 Task: Create in the project BuildTech in Backlog an issue 'Implement a new cloud-based supply chain management system for a company with advanced supply chain planning and optimization features', assign it to team member softage.3@softage.net and change the status to IN PROGRESS. Create in the project BuildTech in Backlog an issue 'Integrate a new augmented reality advertising feature into an existing mobile application to enhance user experience and advertising revenue', assign it to team member softage.4@softage.net and change the status to IN PROGRESS
Action: Mouse moved to (226, 63)
Screenshot: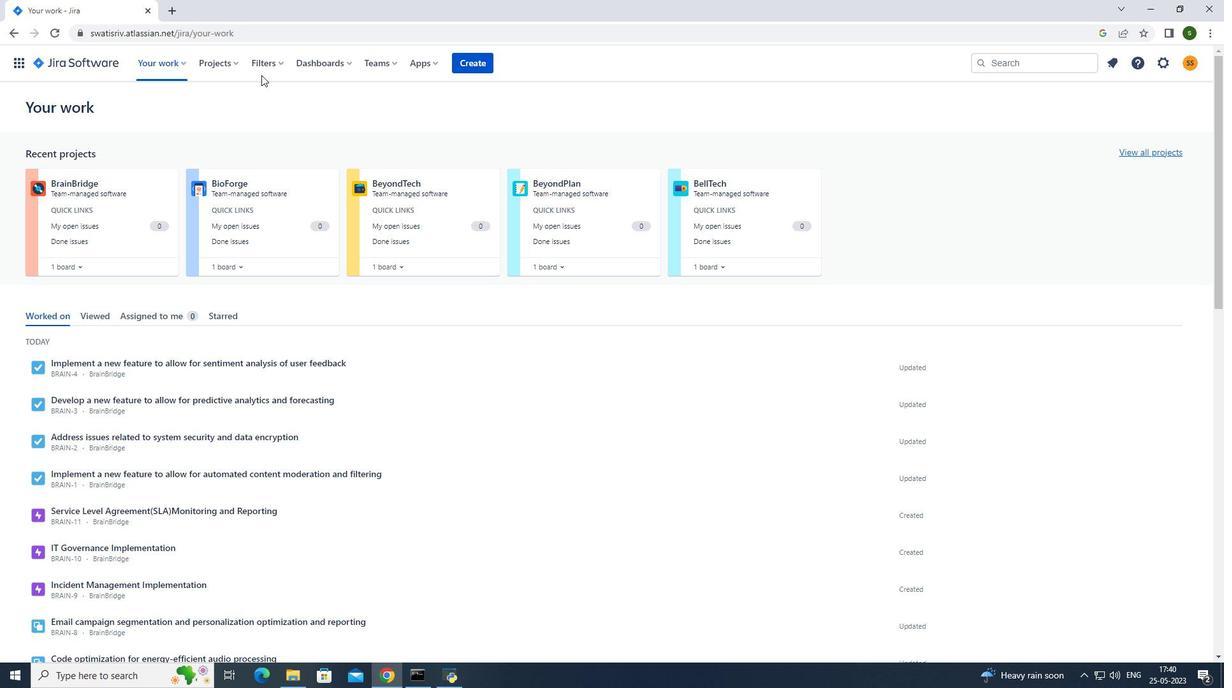 
Action: Mouse pressed left at (226, 63)
Screenshot: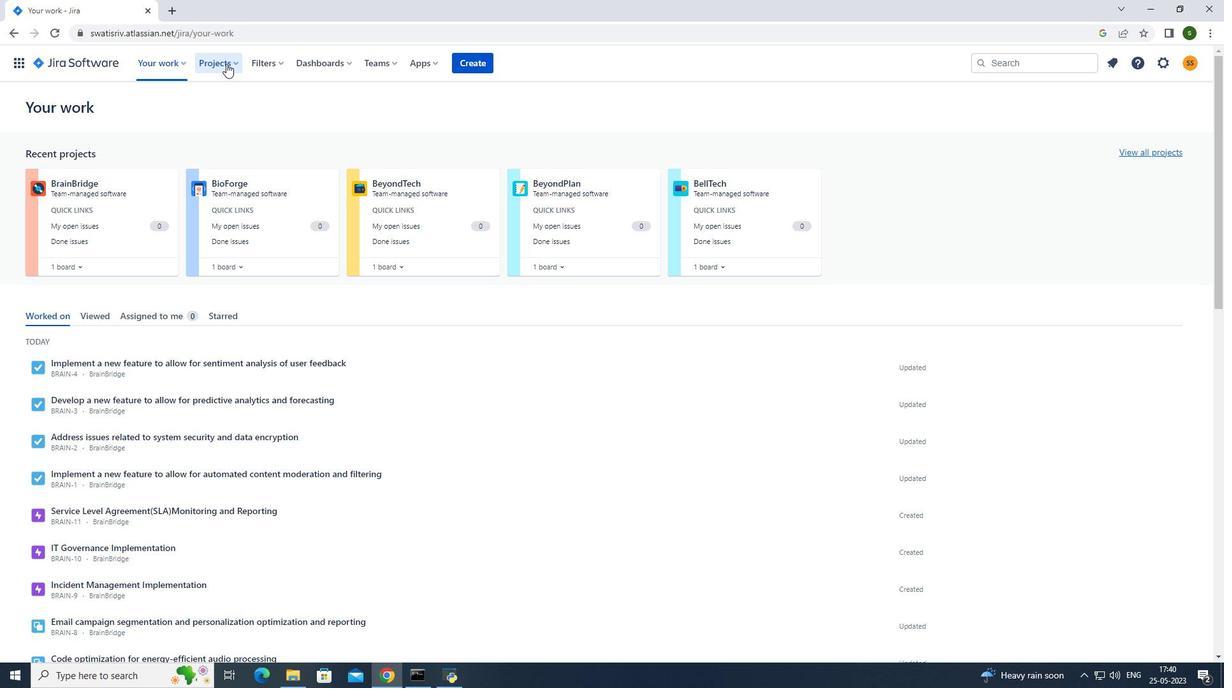 
Action: Mouse moved to (274, 116)
Screenshot: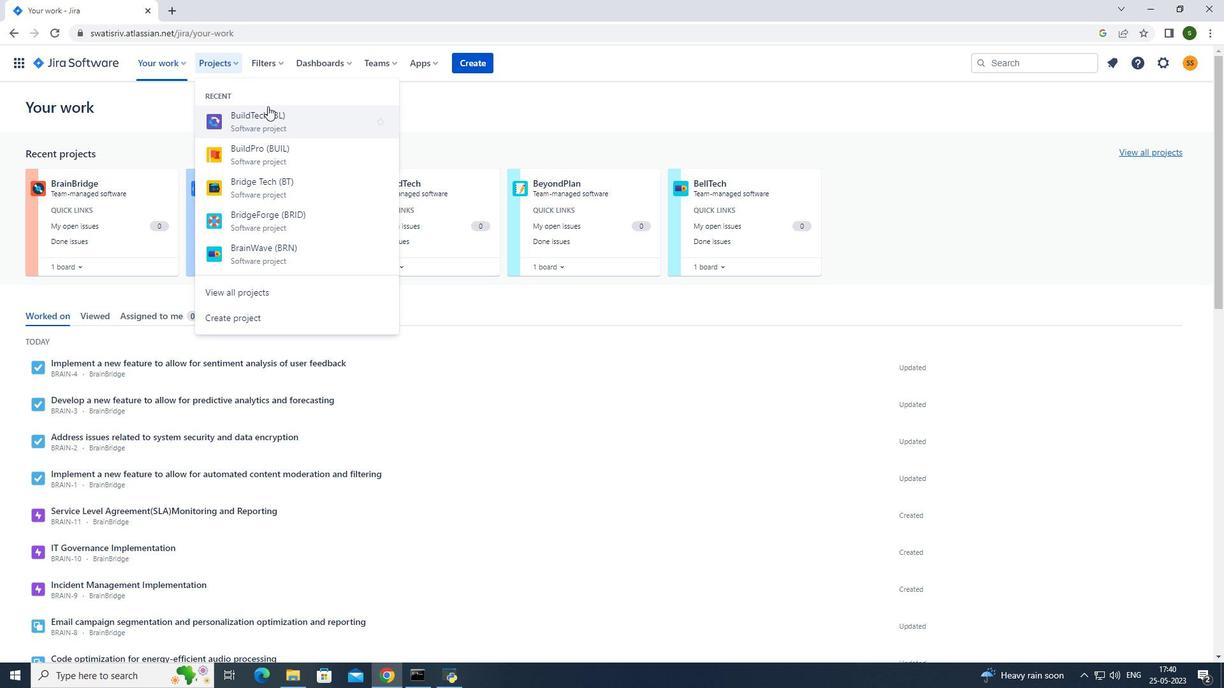 
Action: Mouse pressed left at (274, 116)
Screenshot: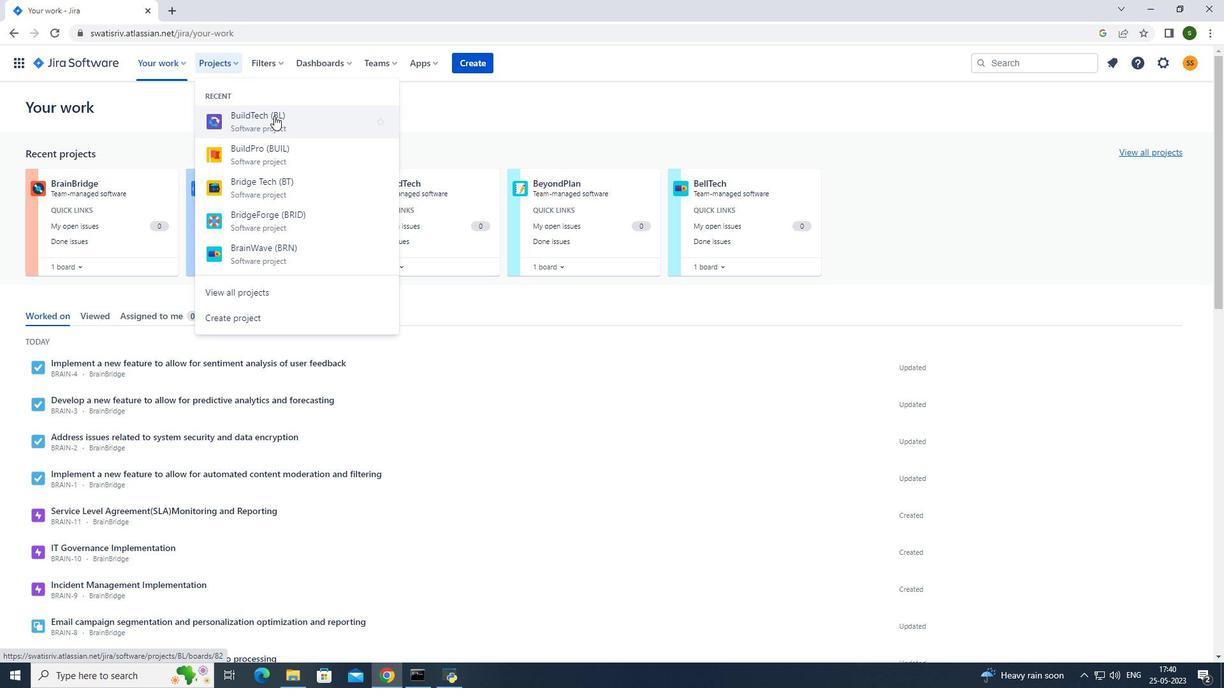 
Action: Mouse moved to (96, 191)
Screenshot: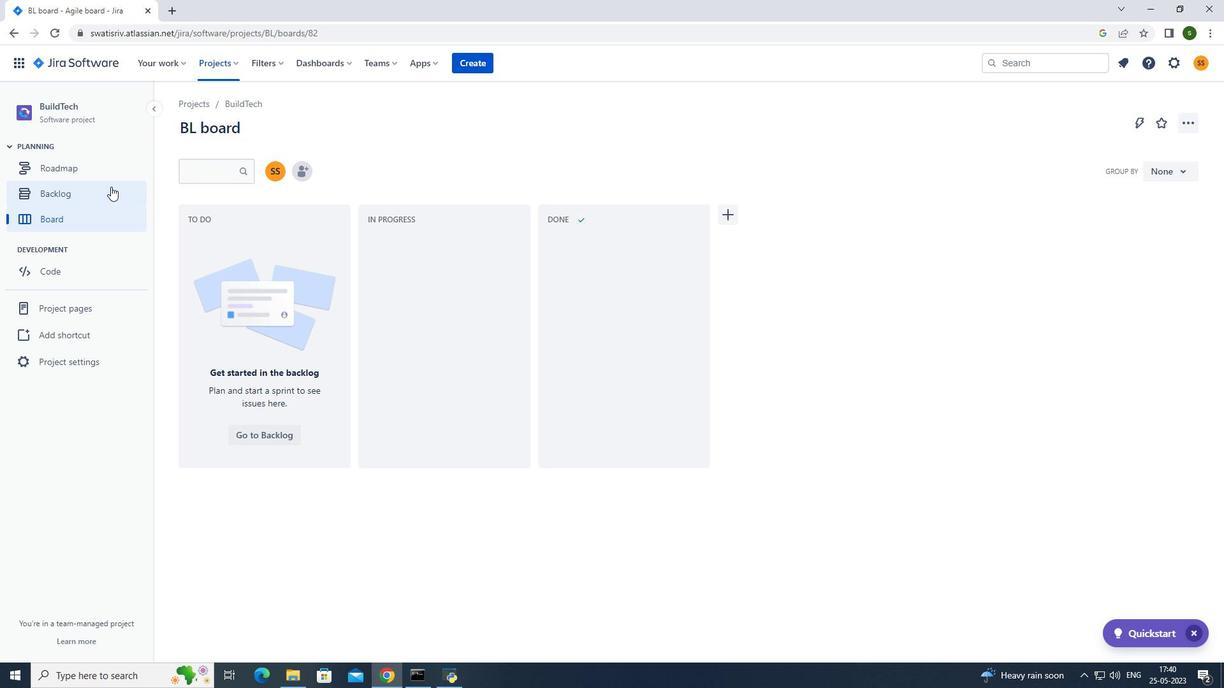 
Action: Mouse pressed left at (96, 191)
Screenshot: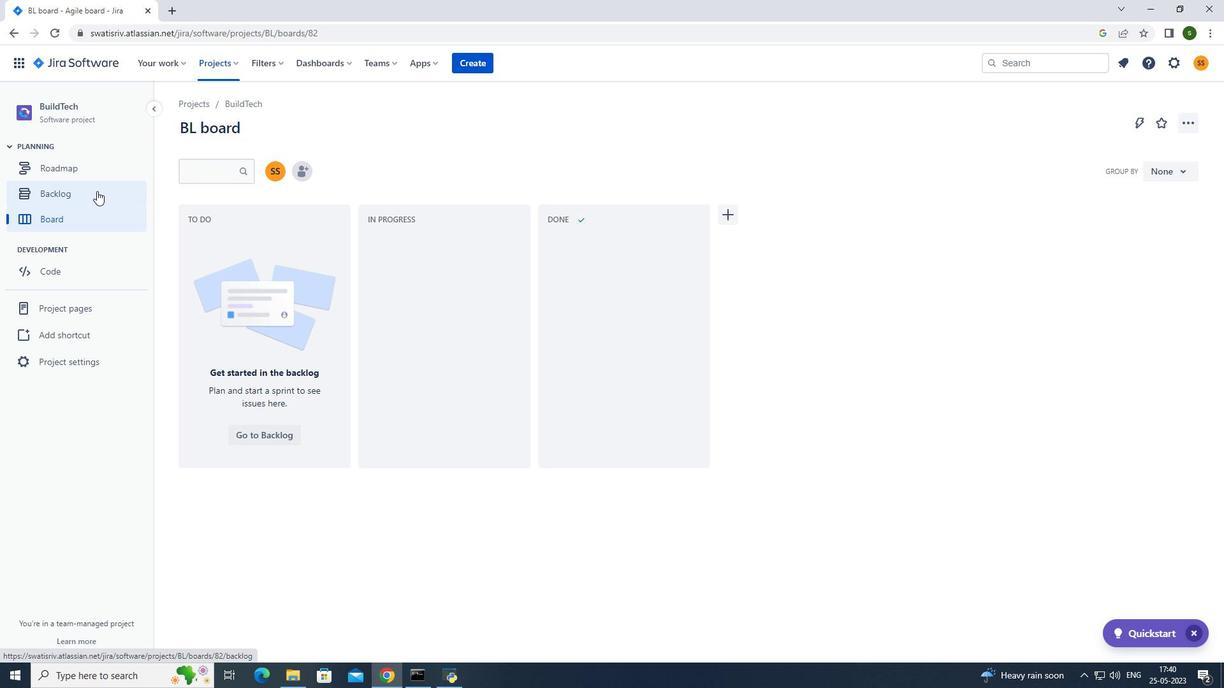 
Action: Mouse moved to (307, 256)
Screenshot: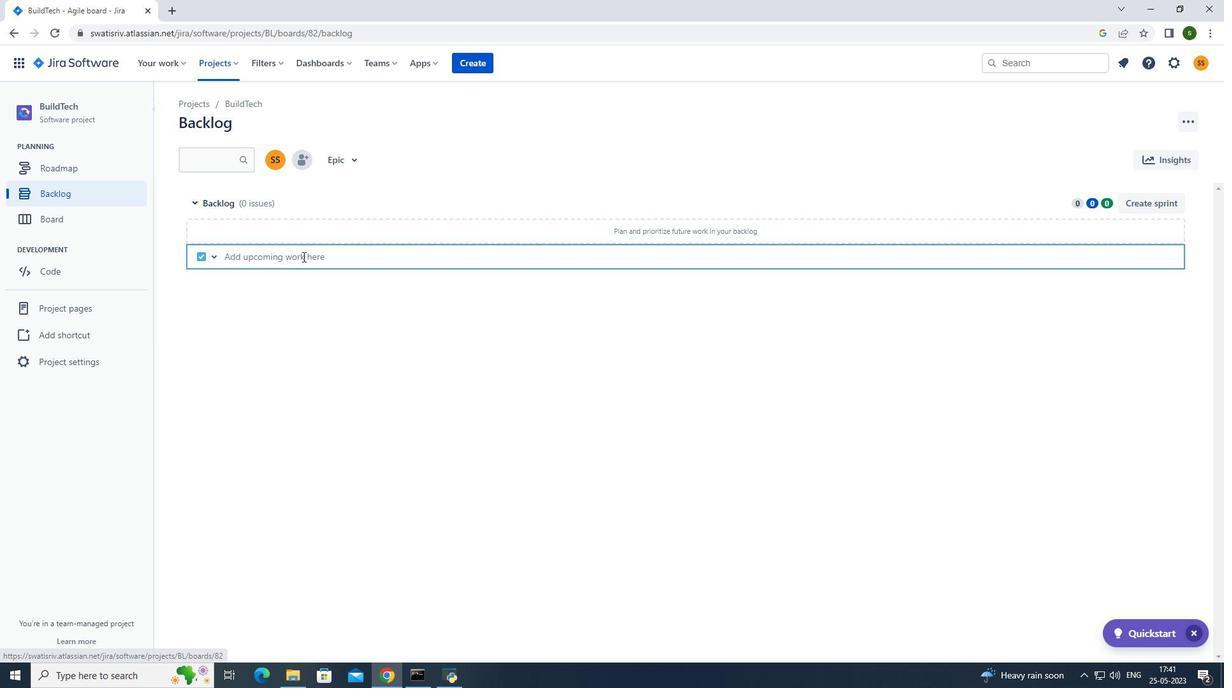 
Action: Mouse pressed left at (307, 256)
Screenshot: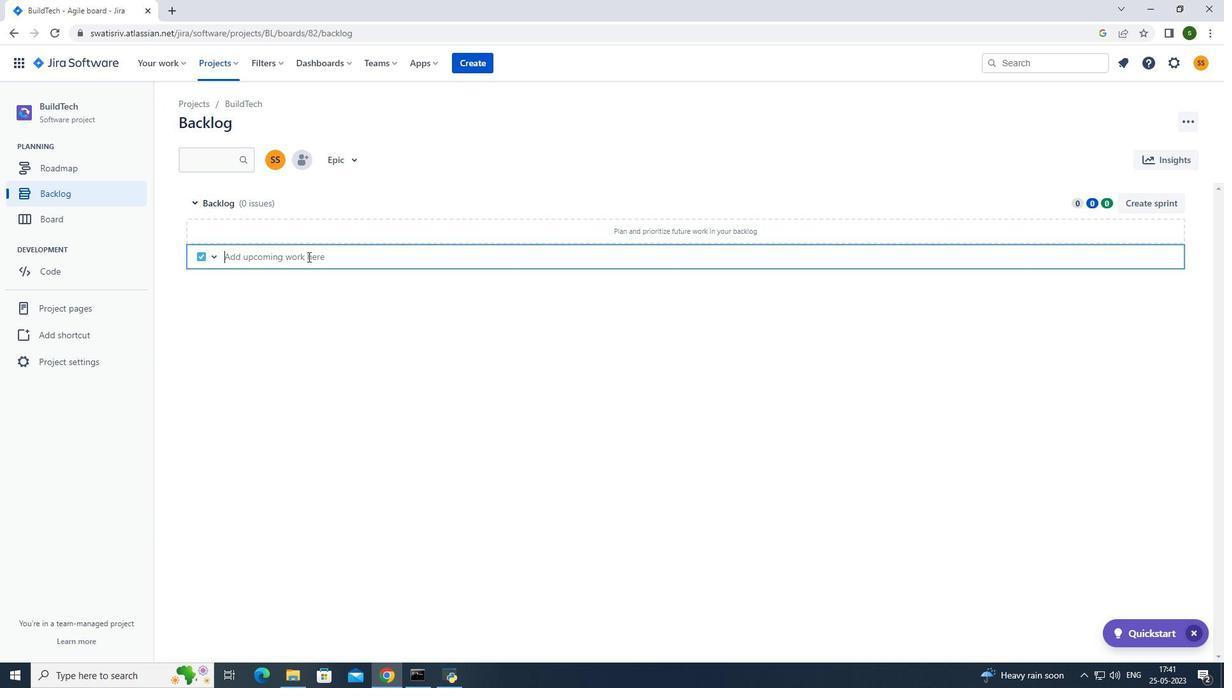 
Action: Mouse moved to (308, 256)
Screenshot: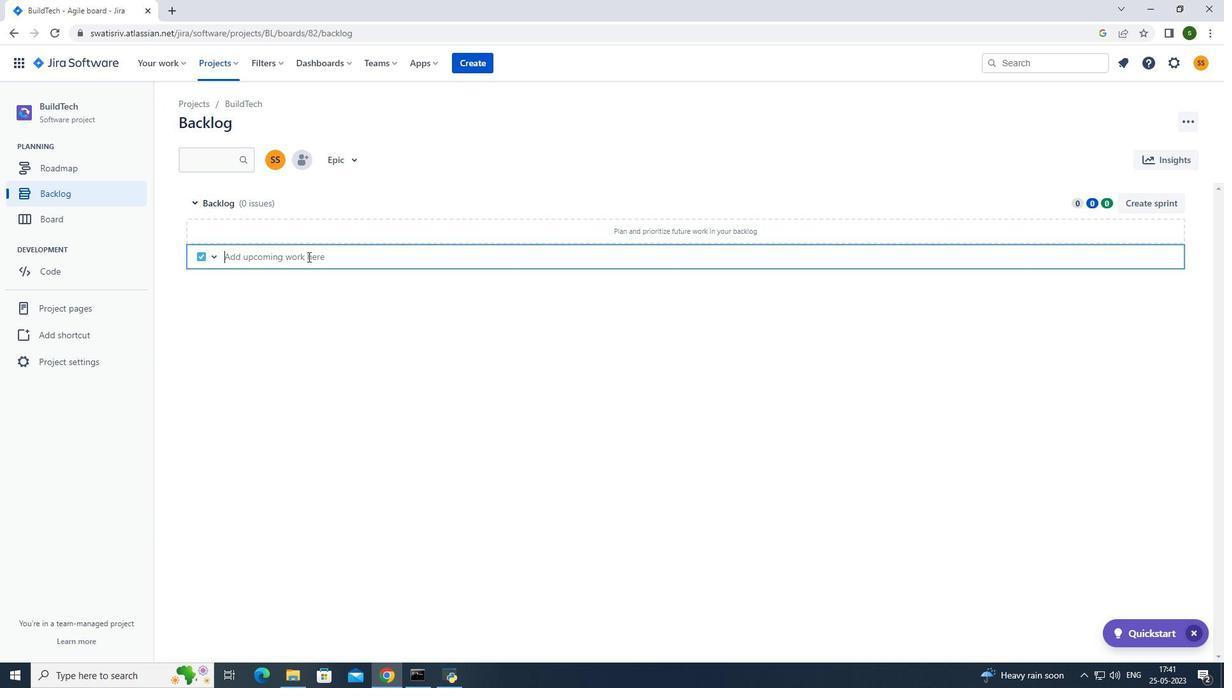 
Action: Key pressed <Key.caps_lock>I<Key.caps_lock>mplement<Key.space>a<Key.space>new<Key.space>cloud-based<Key.space>supply<Key.space>chain<Key.space>management<Key.space>system<Key.space>for<Key.space>a<Key.space>company<Key.space>with<Key.space>advanced<Key.space>supply<Key.space>chain<Key.space>and<Key.space>optimization<Key.space>features<Key.enter>
Screenshot: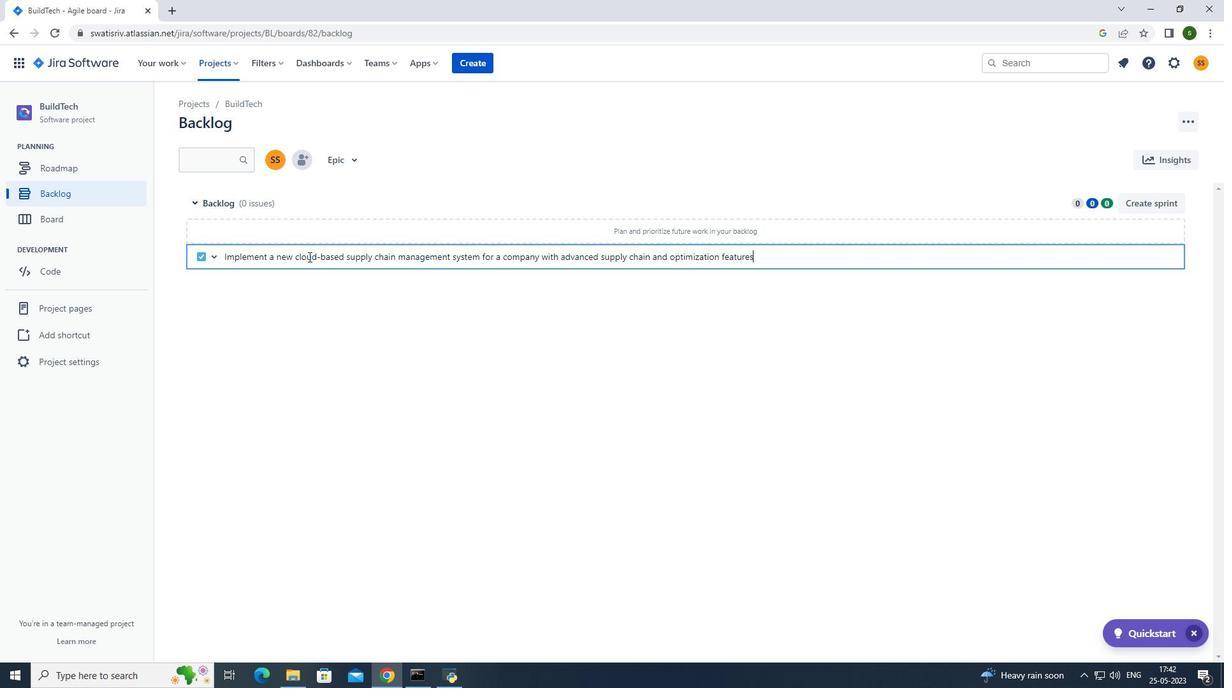 
Action: Mouse moved to (1143, 228)
Screenshot: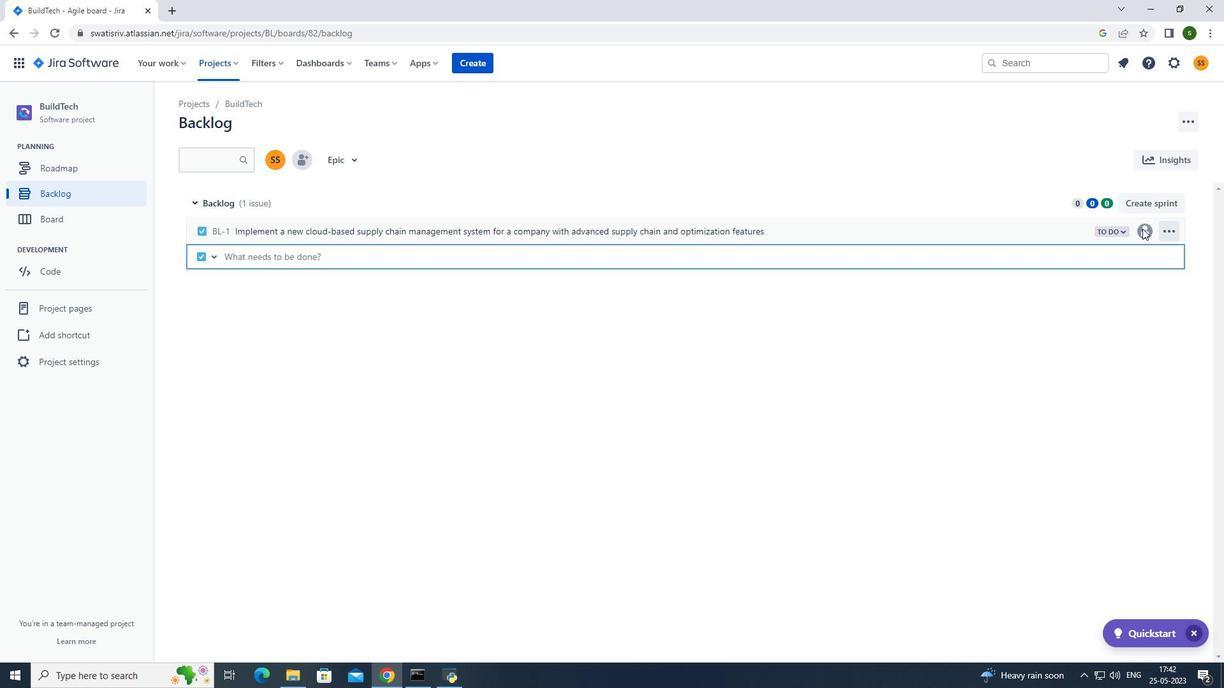 
Action: Mouse pressed left at (1143, 228)
Screenshot: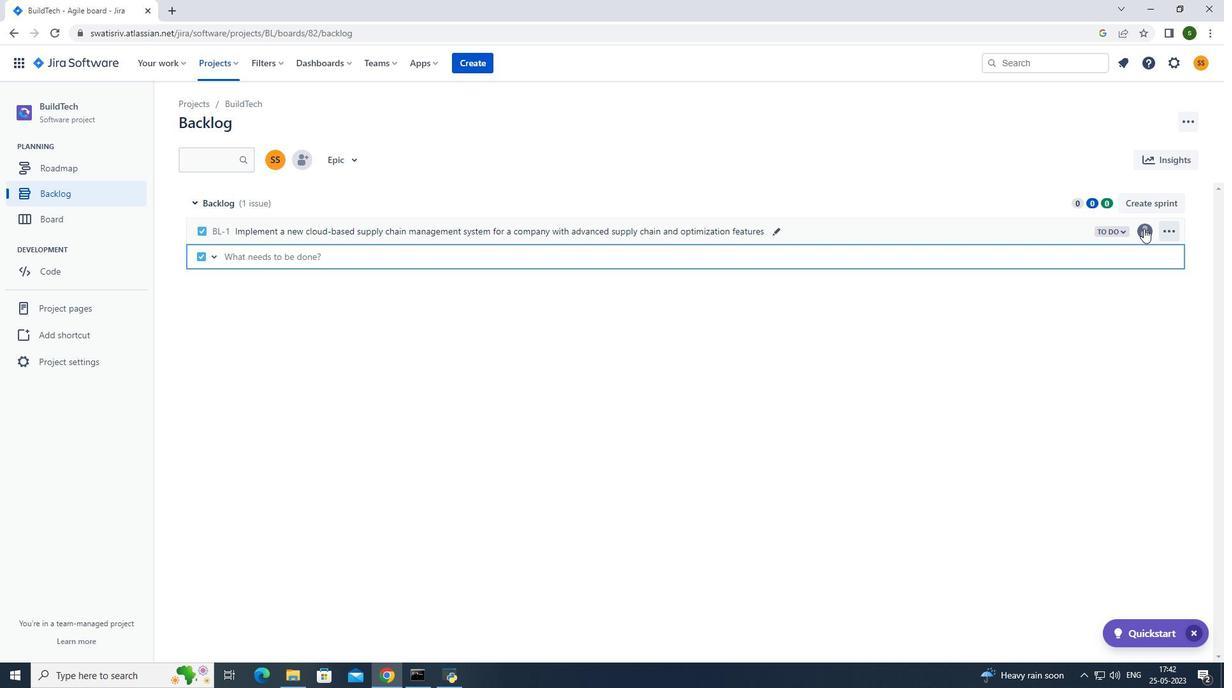 
Action: Mouse moved to (1046, 253)
Screenshot: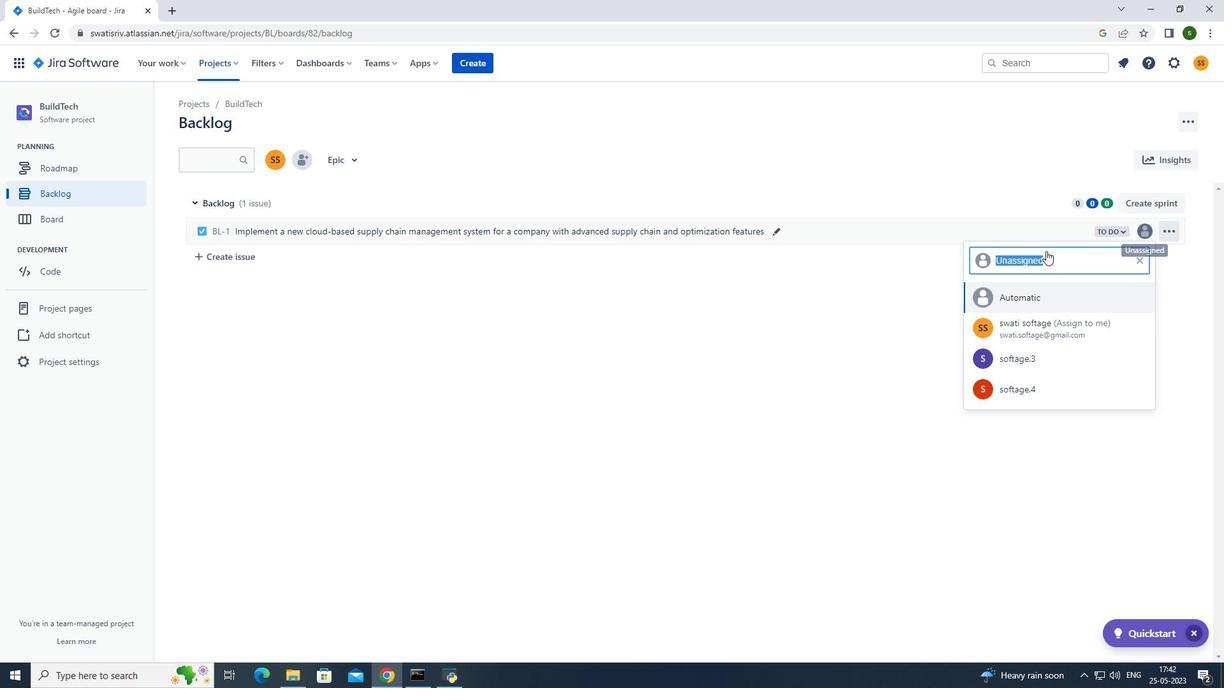 
Action: Key pressed softage.3<Key.shift>@softage.net
Screenshot: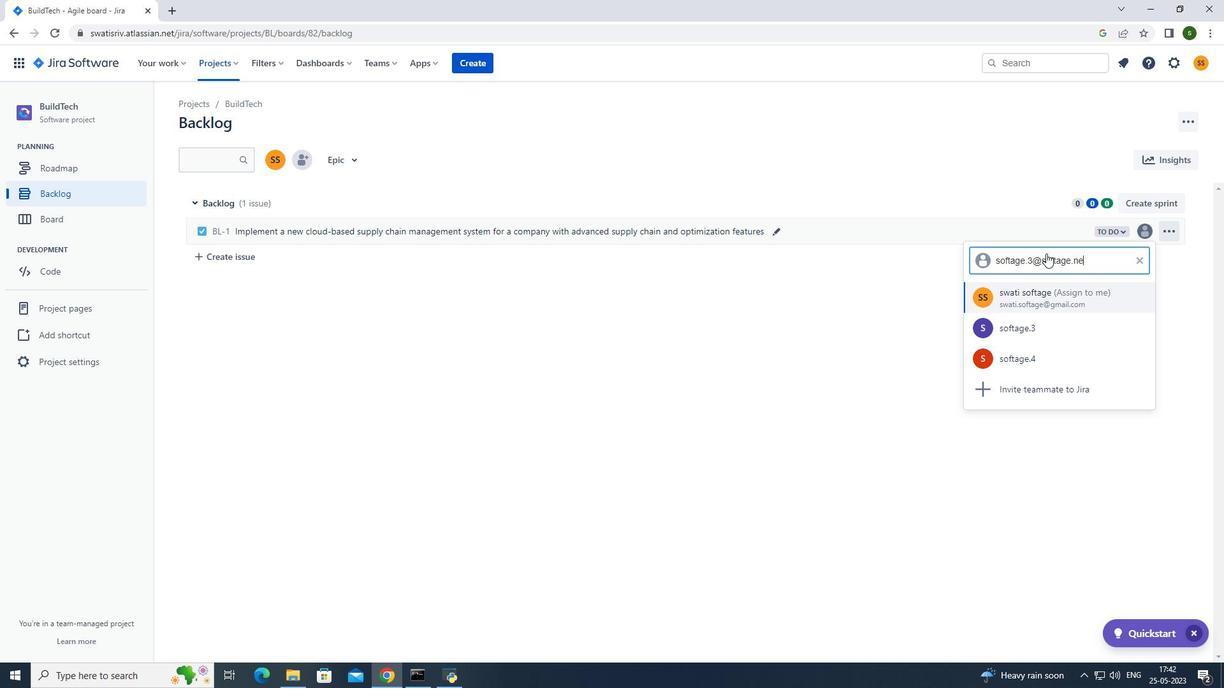 
Action: Mouse moved to (1054, 298)
Screenshot: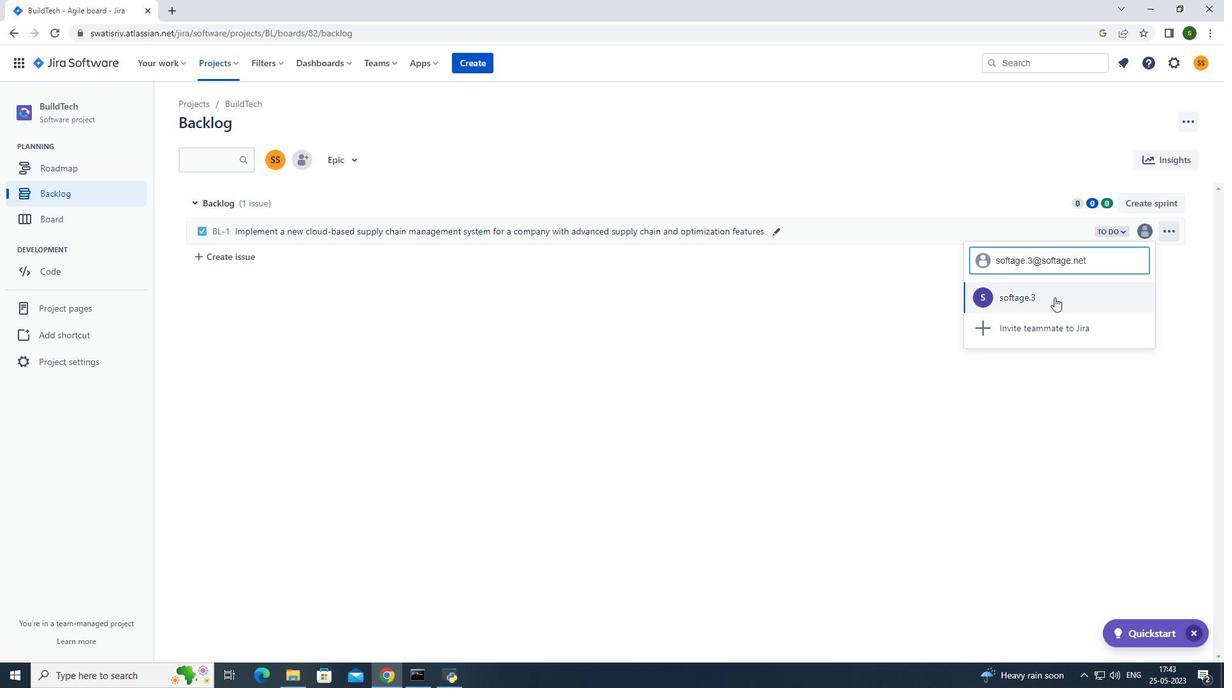 
Action: Mouse pressed left at (1054, 298)
Screenshot: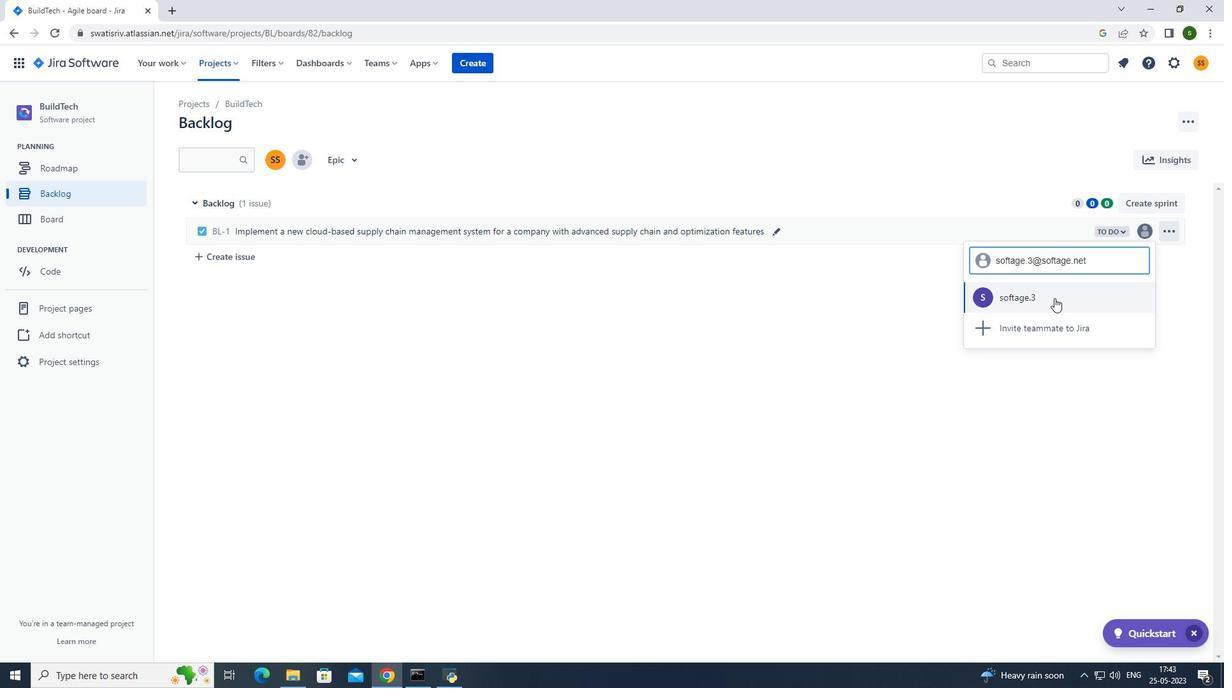 
Action: Mouse moved to (1120, 230)
Screenshot: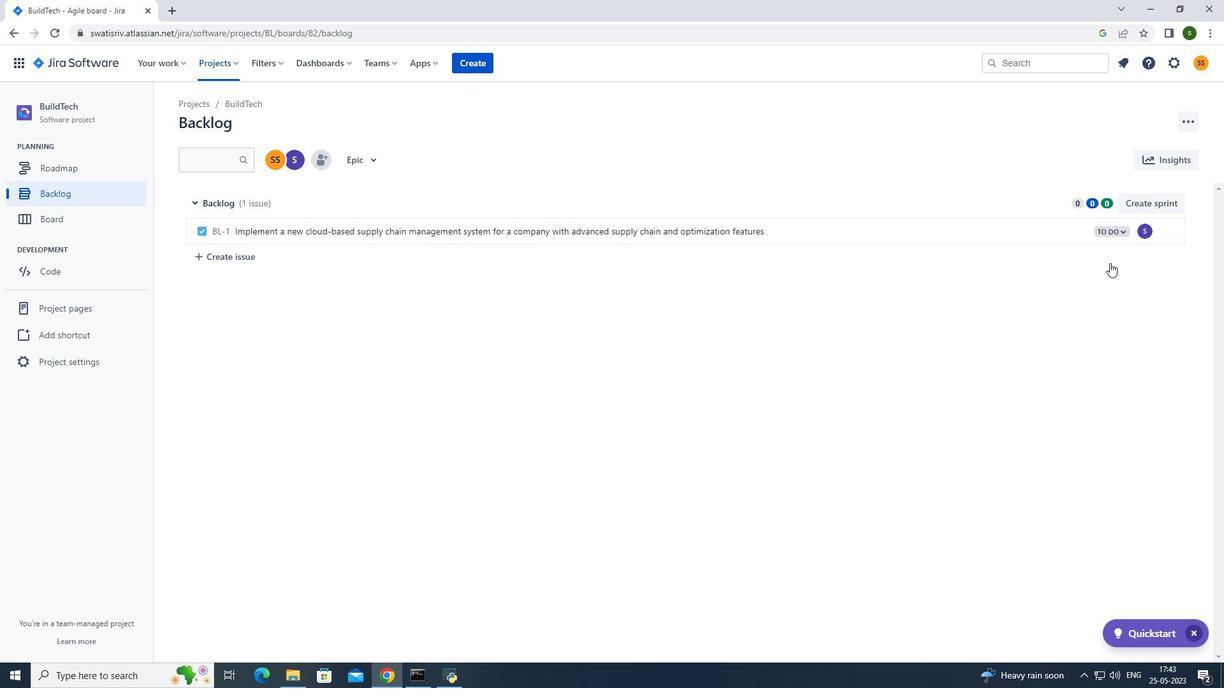 
Action: Mouse pressed left at (1120, 230)
Screenshot: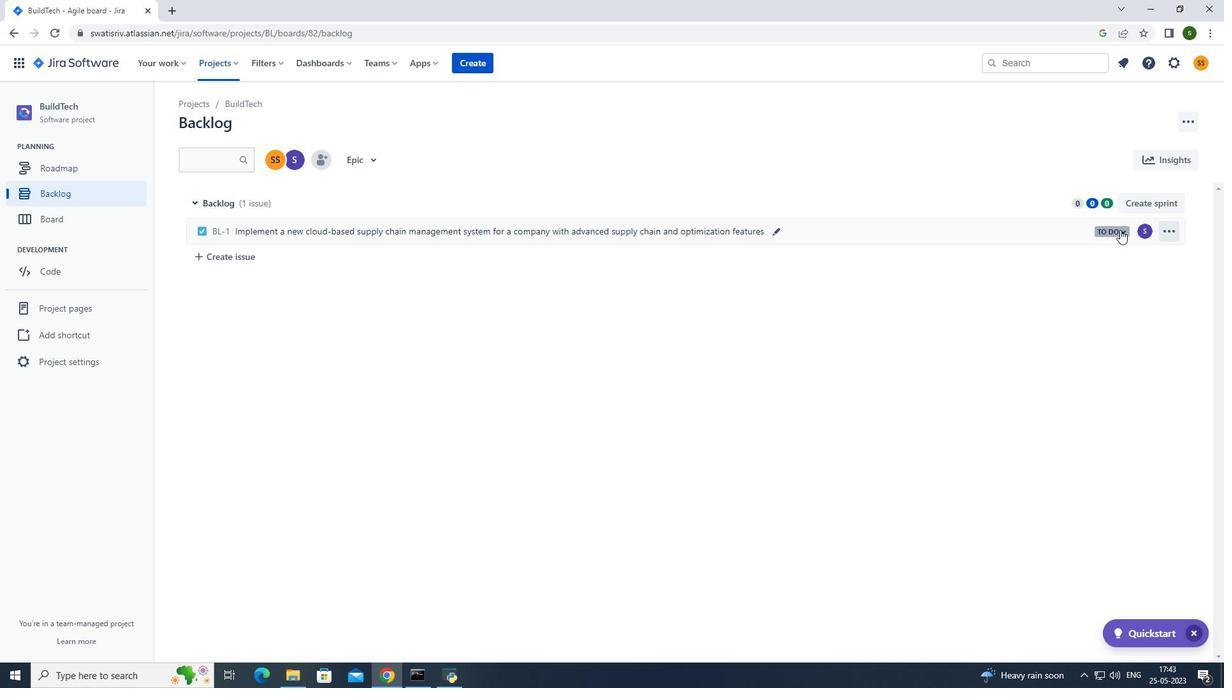 
Action: Mouse moved to (1046, 258)
Screenshot: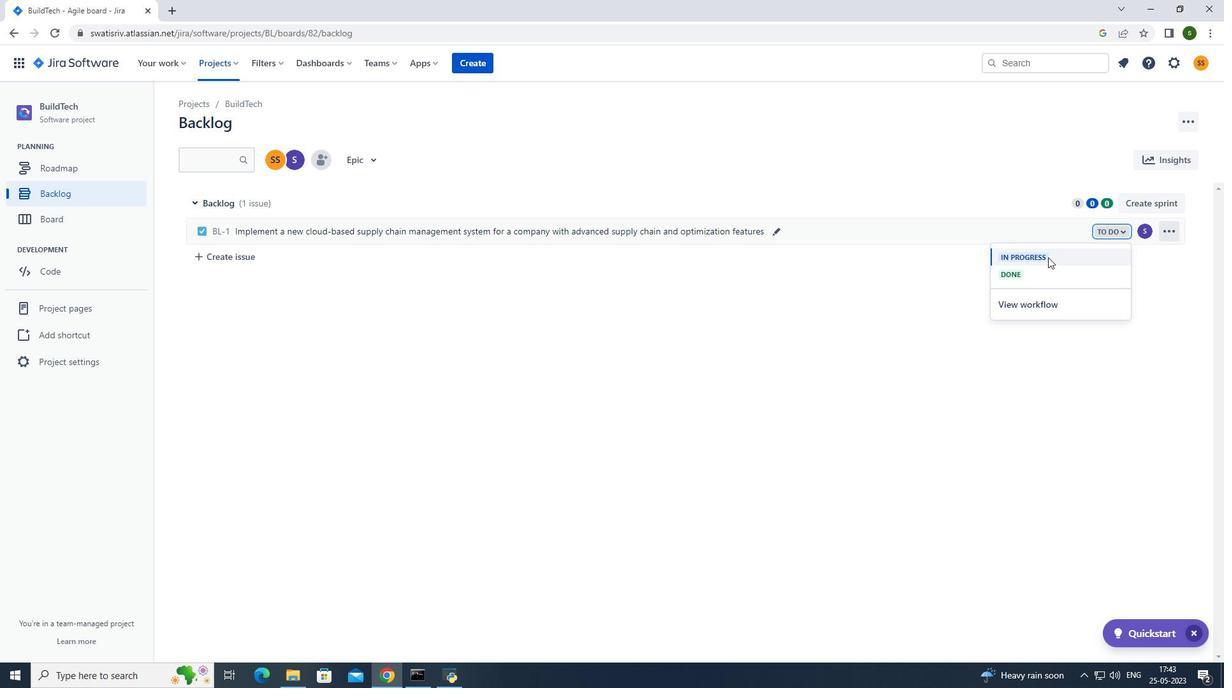 
Action: Mouse pressed left at (1046, 258)
Screenshot: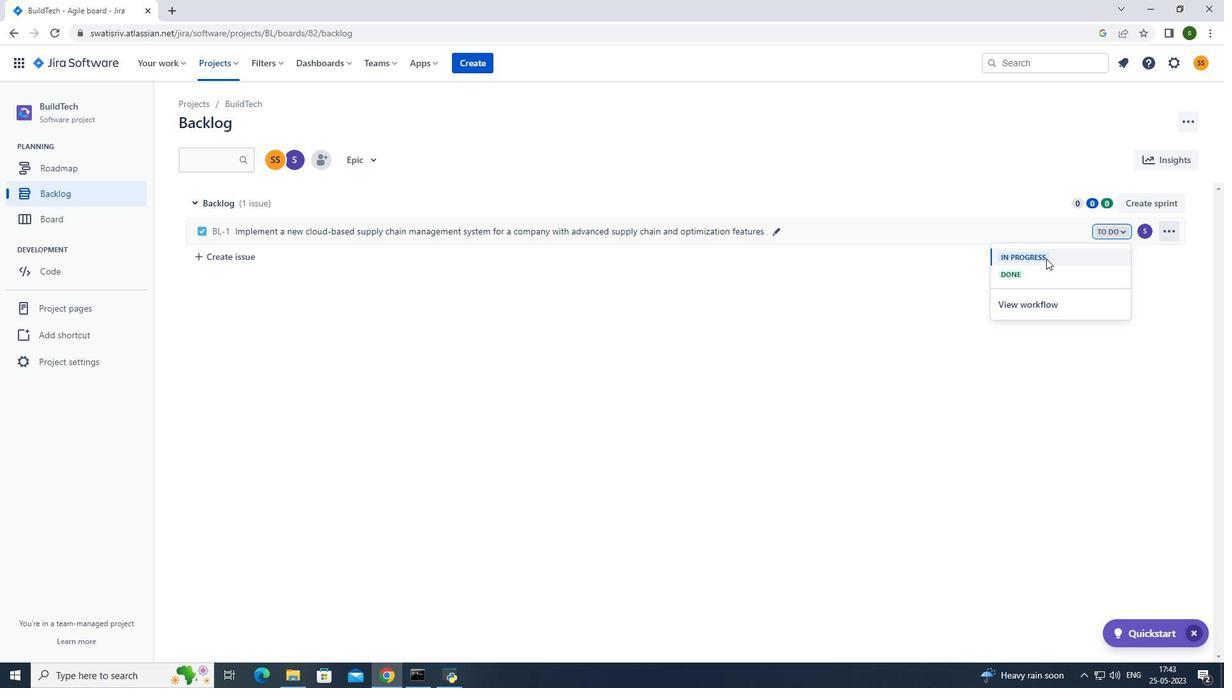 
Action: Mouse moved to (232, 68)
Screenshot: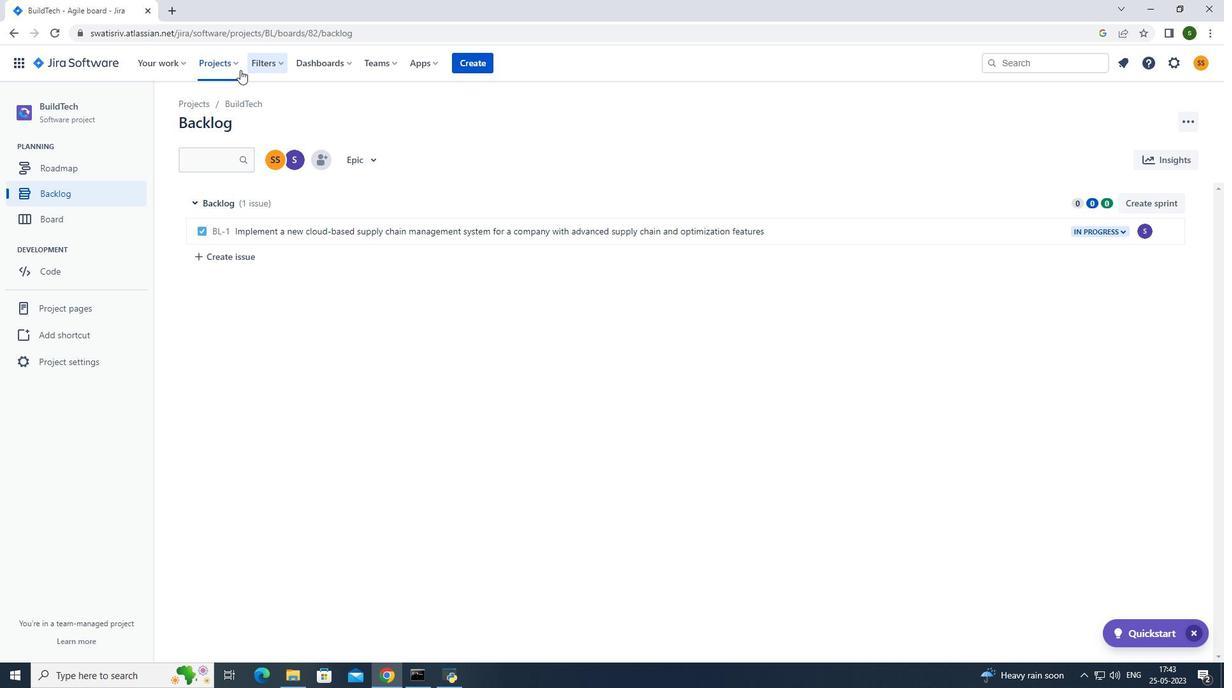 
Action: Mouse pressed left at (232, 68)
Screenshot: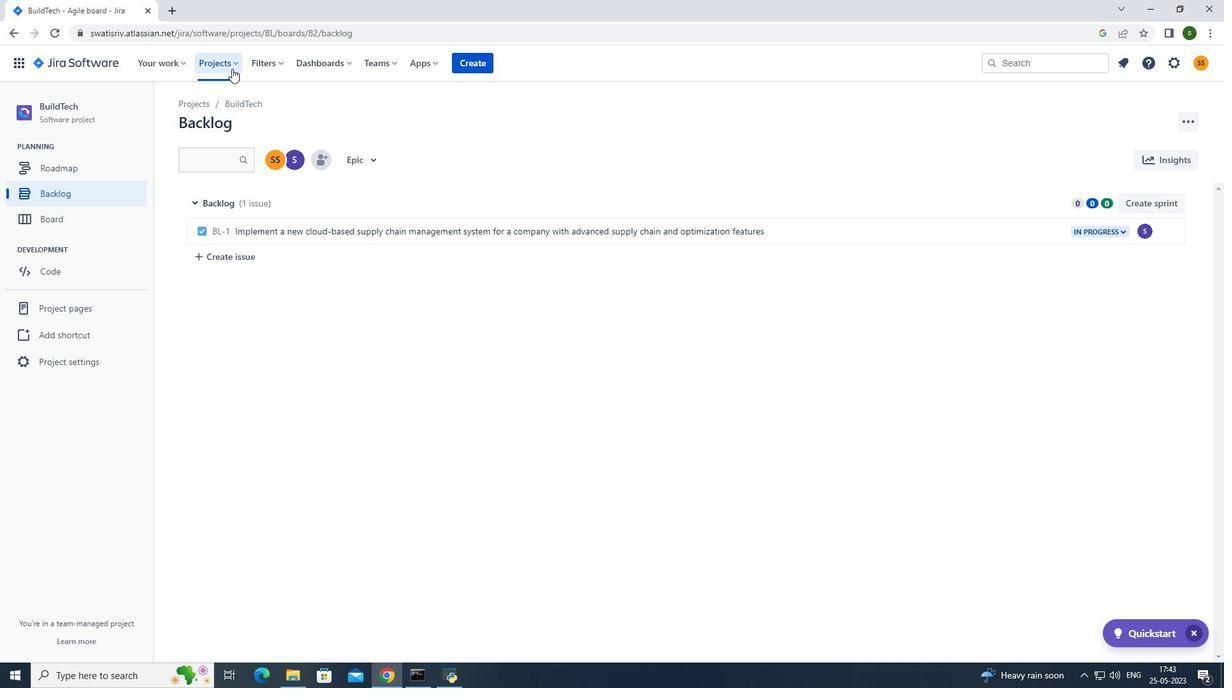 
Action: Mouse moved to (258, 112)
Screenshot: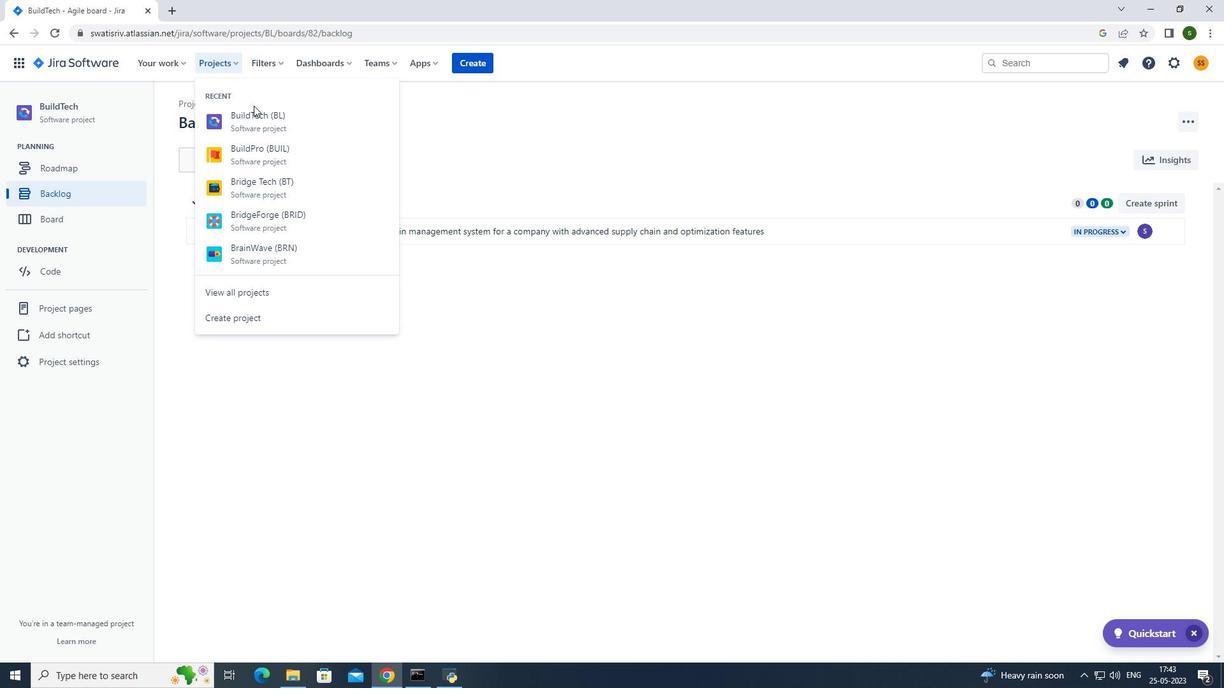 
Action: Mouse pressed left at (258, 112)
Screenshot: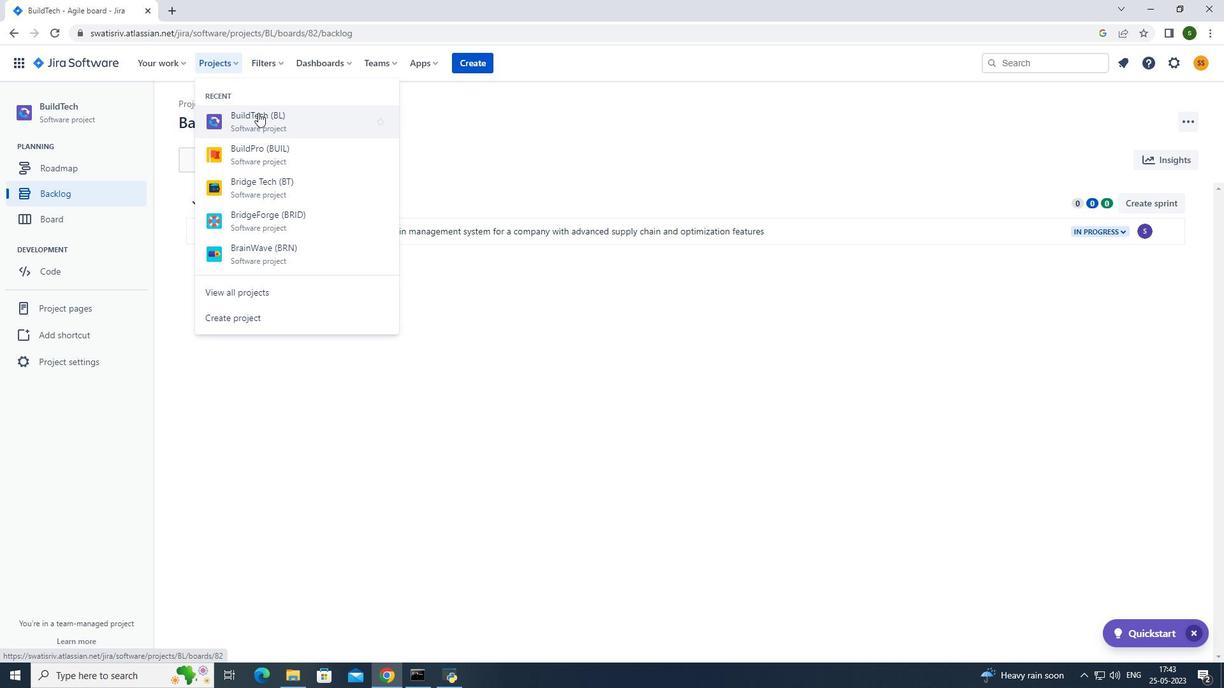 
Action: Mouse moved to (109, 194)
Screenshot: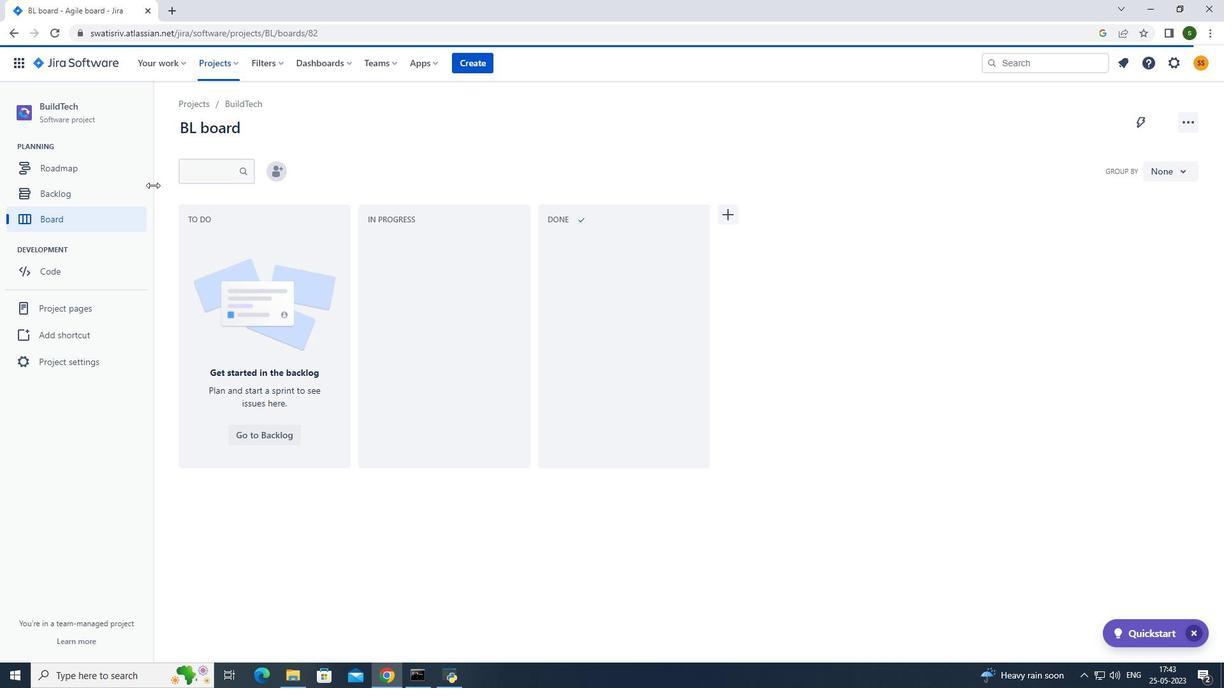 
Action: Mouse pressed left at (109, 194)
Screenshot: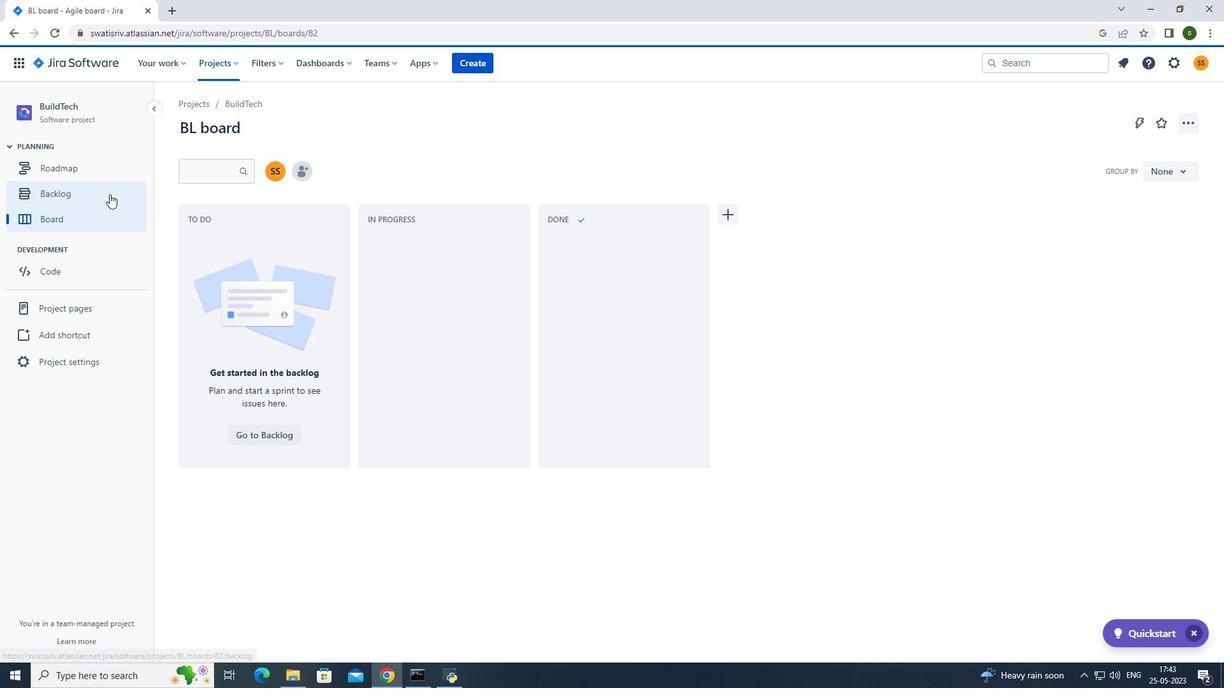 
Action: Mouse moved to (242, 258)
Screenshot: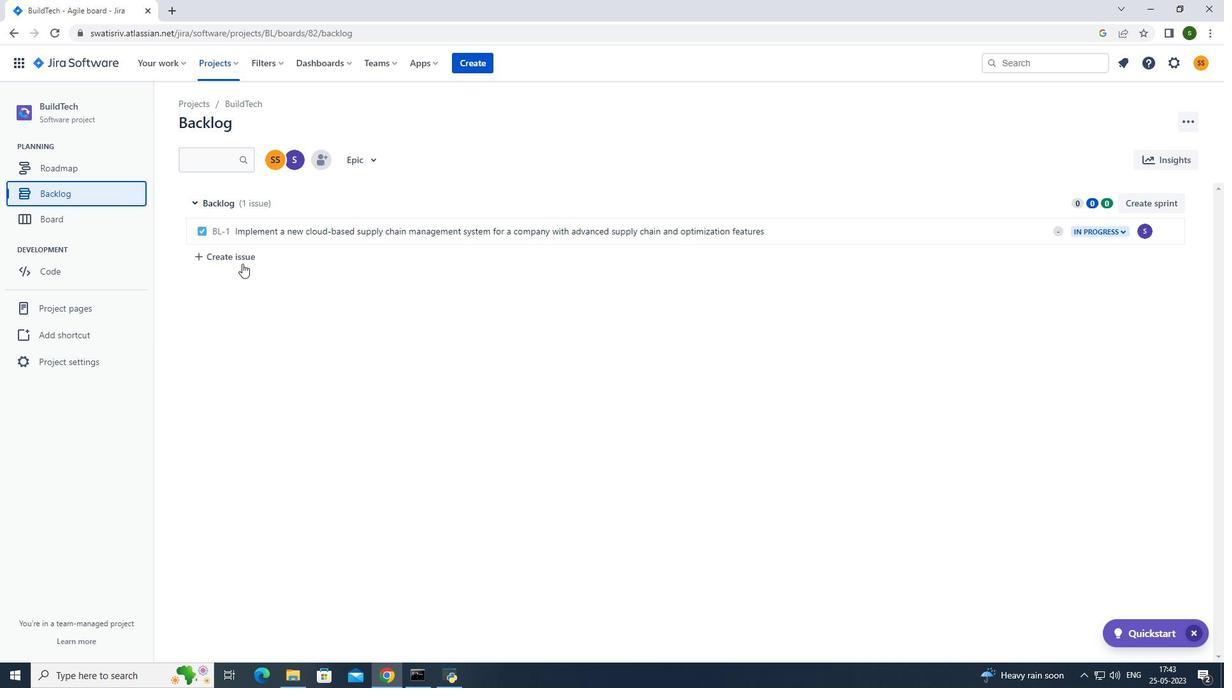 
Action: Mouse pressed left at (242, 258)
Screenshot: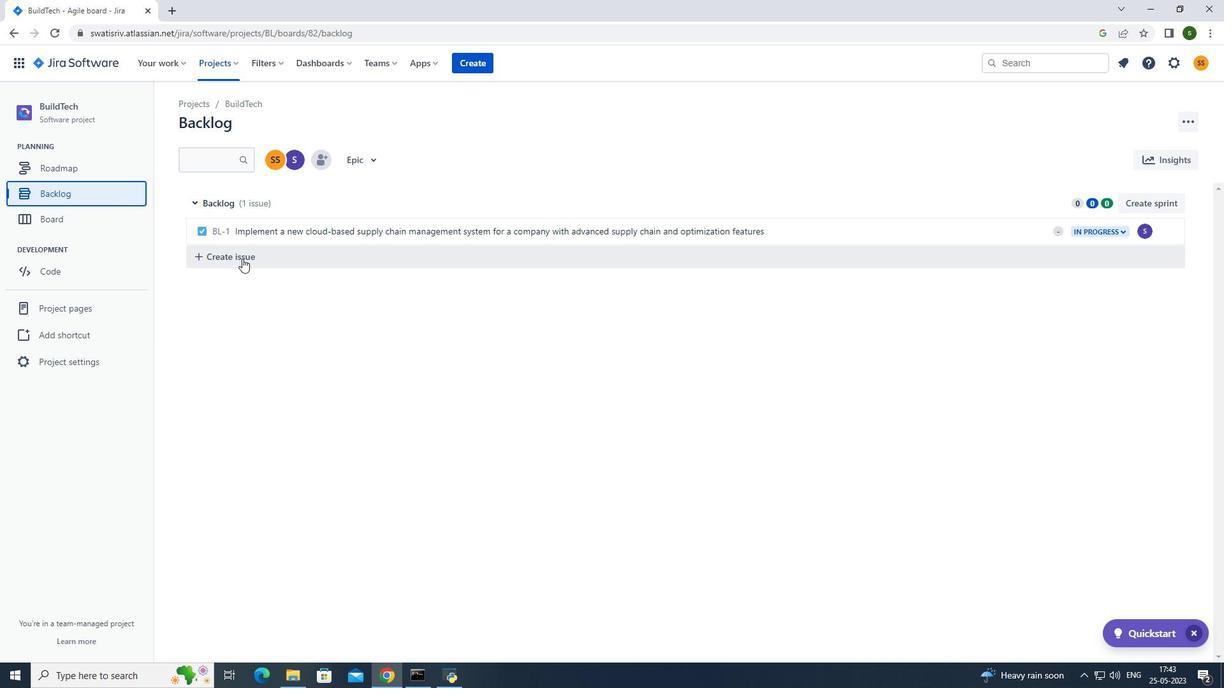 
Action: Mouse moved to (300, 250)
Screenshot: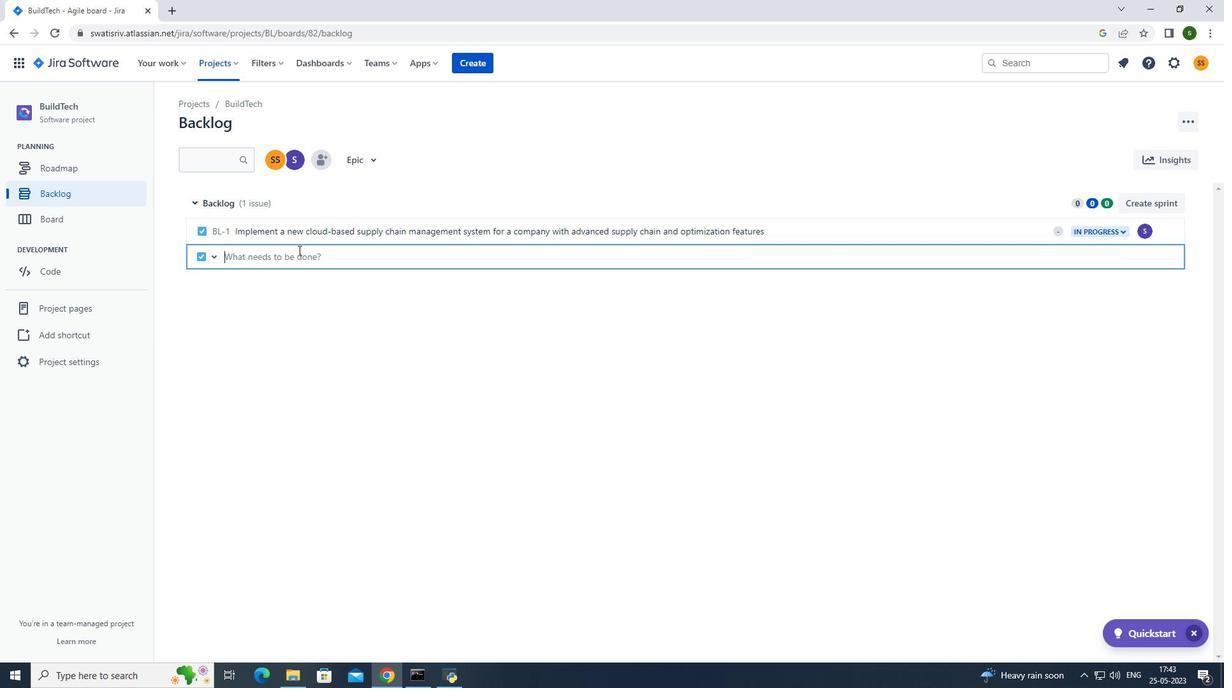 
Action: Key pressed <Key.caps_lock>I<Key.caps_lock>ntegrate<Key.space>a<Key.space>new<Key.space>augmented<Key.space>reality<Key.space>advertising<Key.space>feature<Key.space>into<Key.space>an<Key.space>existing<Key.space>mobile<Key.space>application<Key.space>to<Key.space>enhance<Key.space>user<Key.space>experience<Key.space>and<Key.space>advertising<Key.space>revenue<Key.enter>
Screenshot: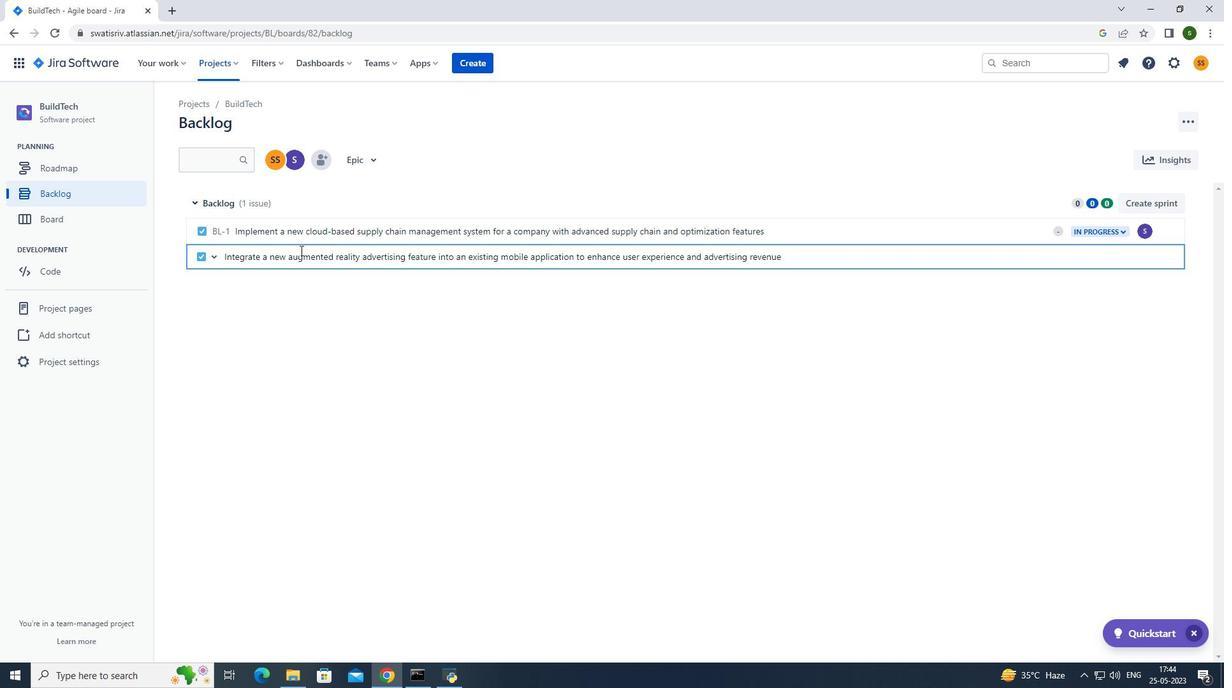 
Action: Mouse moved to (1136, 256)
Screenshot: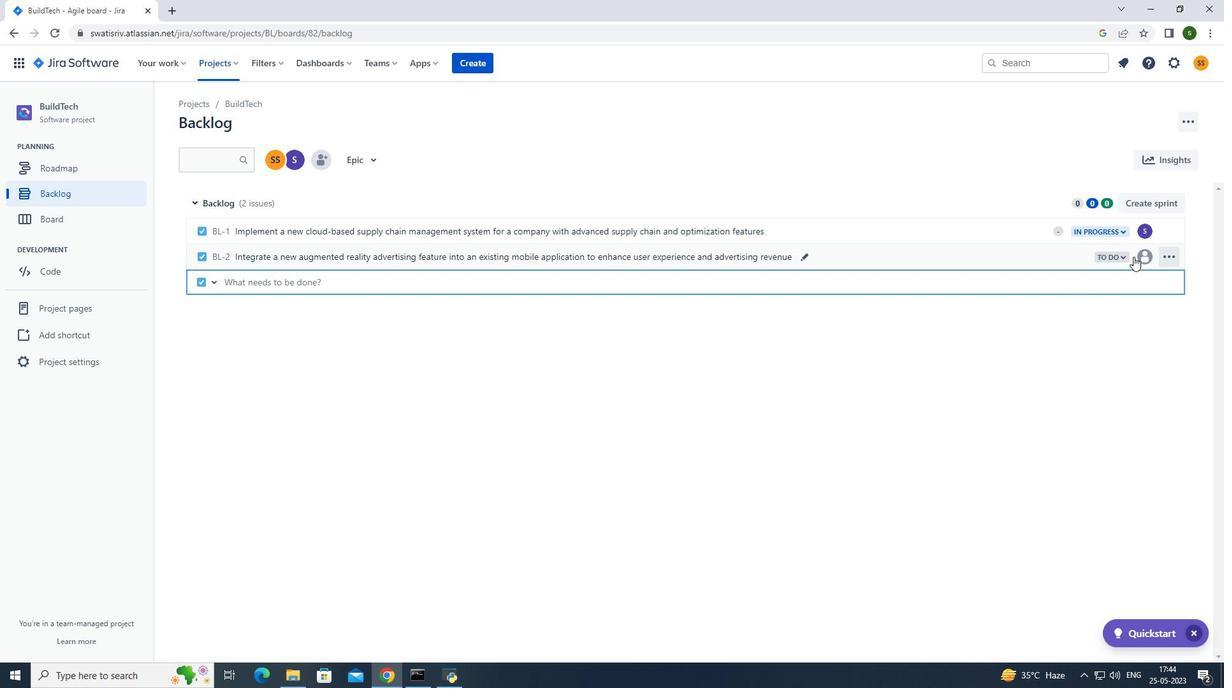 
Action: Mouse pressed left at (1136, 256)
Screenshot: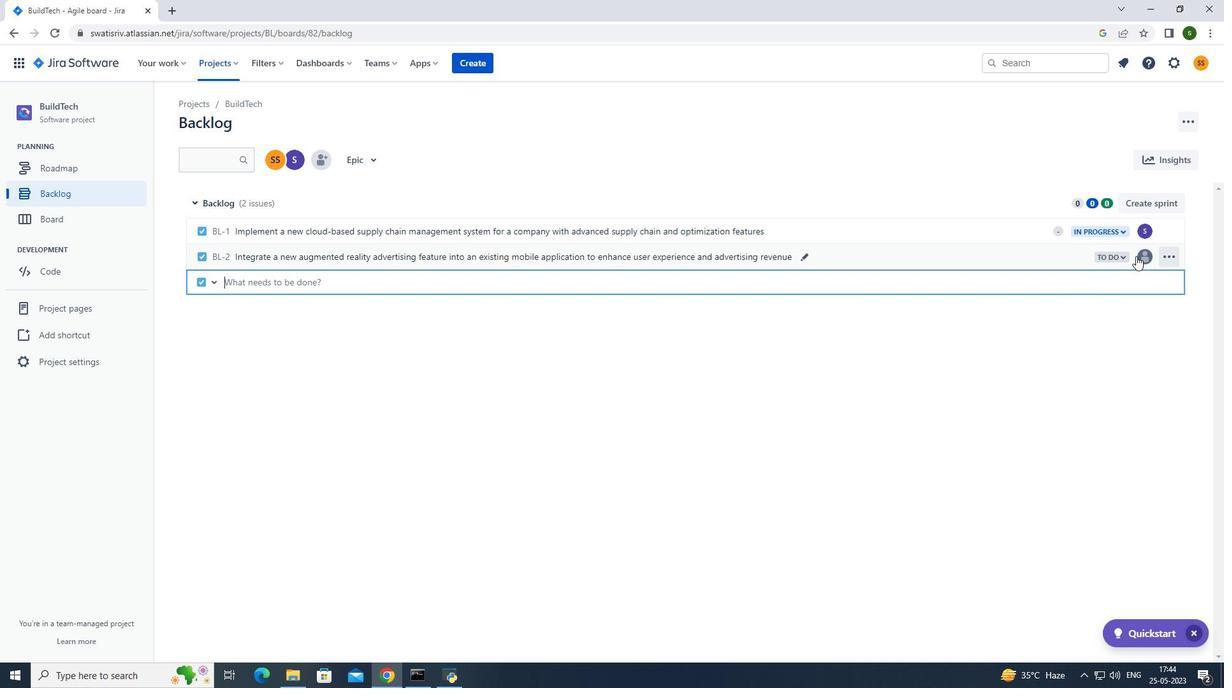 
Action: Mouse moved to (999, 293)
Screenshot: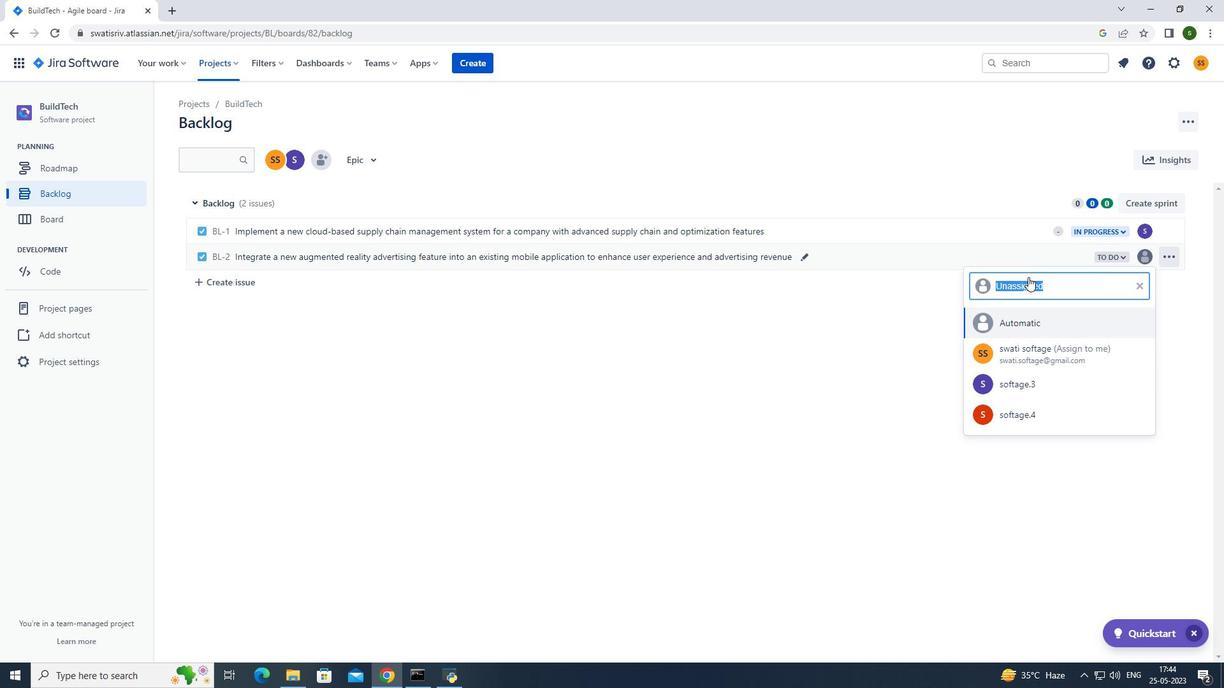 
Action: Key pressed softage.4<Key.shift>@softage.net
Screenshot: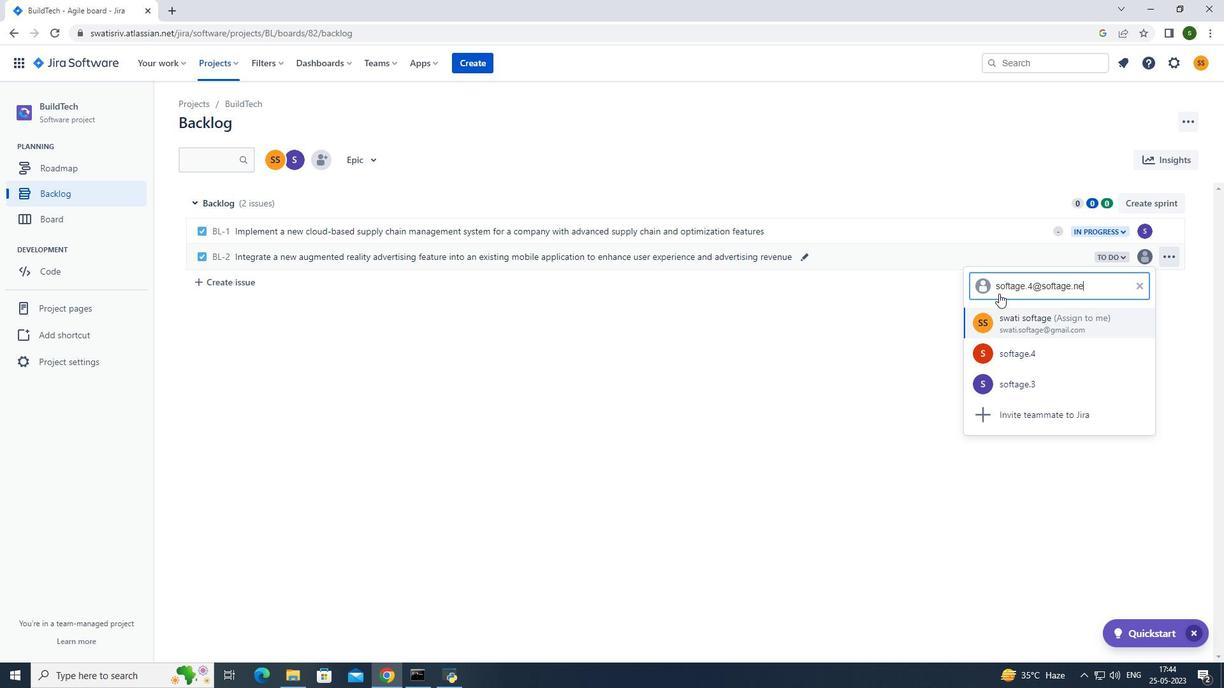 
Action: Mouse moved to (1000, 320)
Screenshot: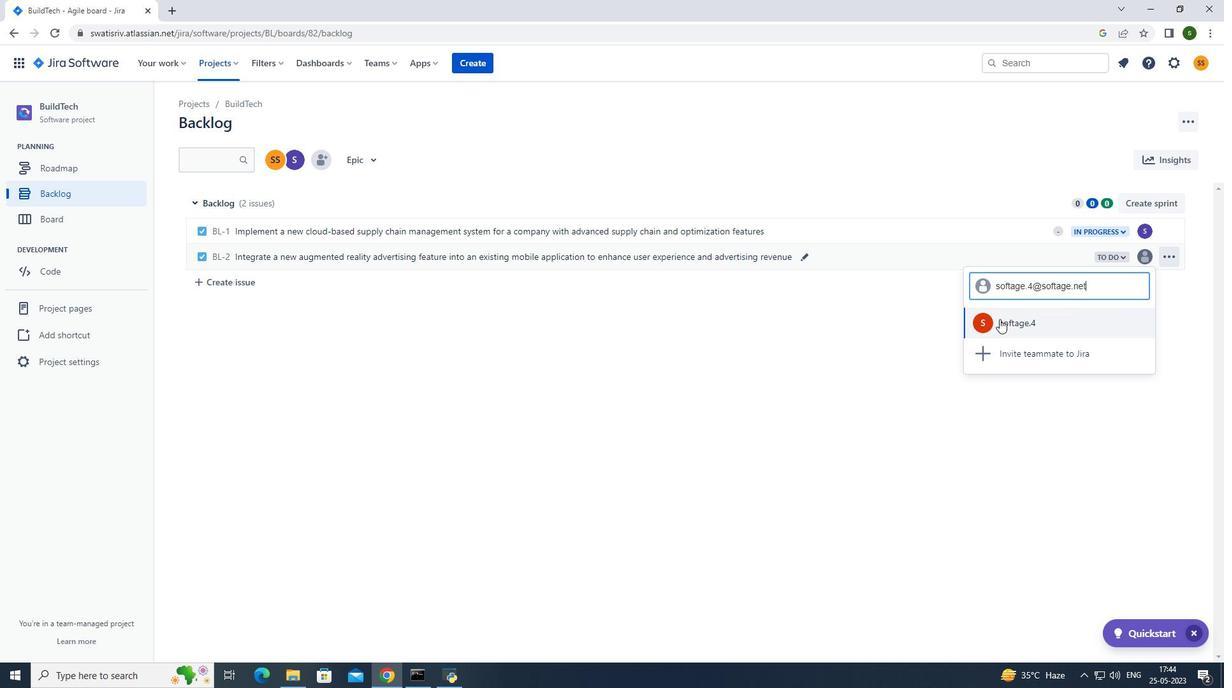 
Action: Mouse pressed left at (1000, 320)
Screenshot: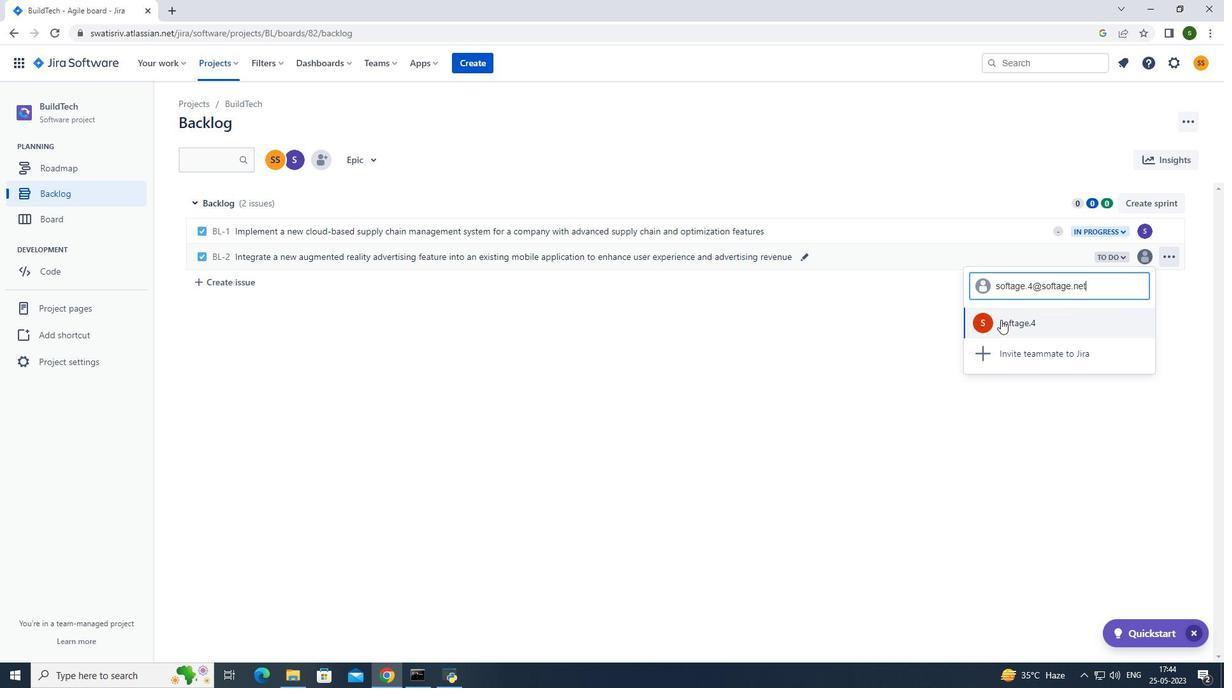 
Action: Mouse moved to (1103, 260)
Screenshot: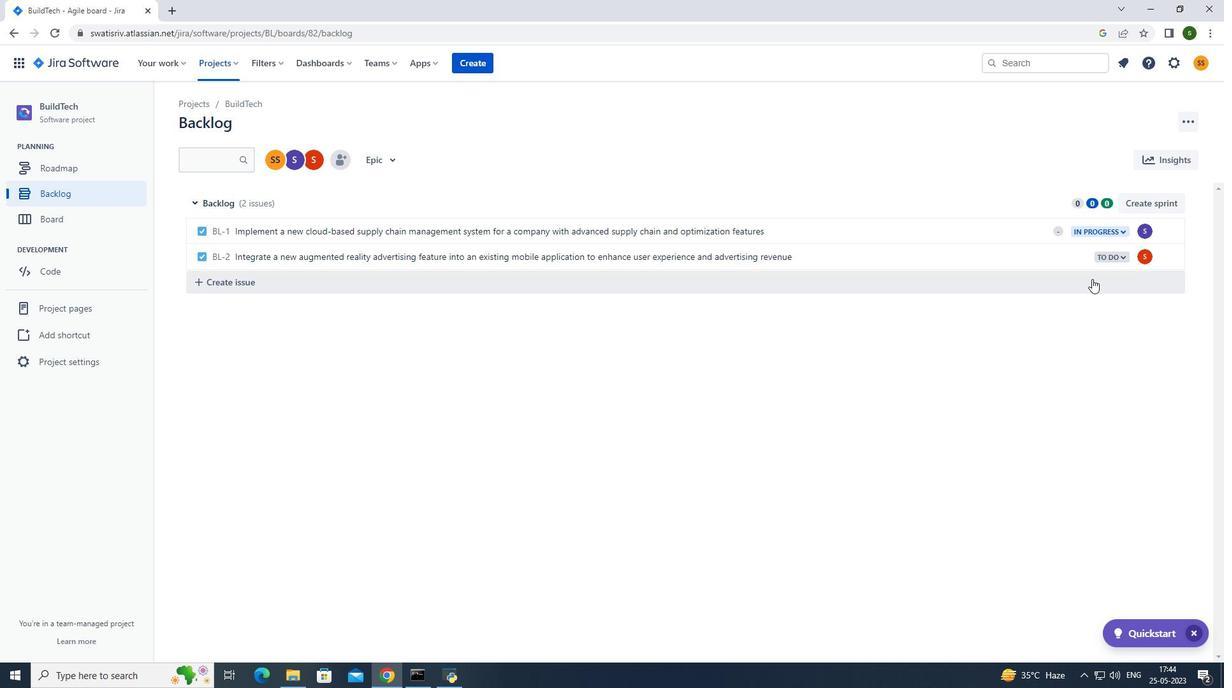 
Action: Mouse pressed left at (1103, 260)
Screenshot: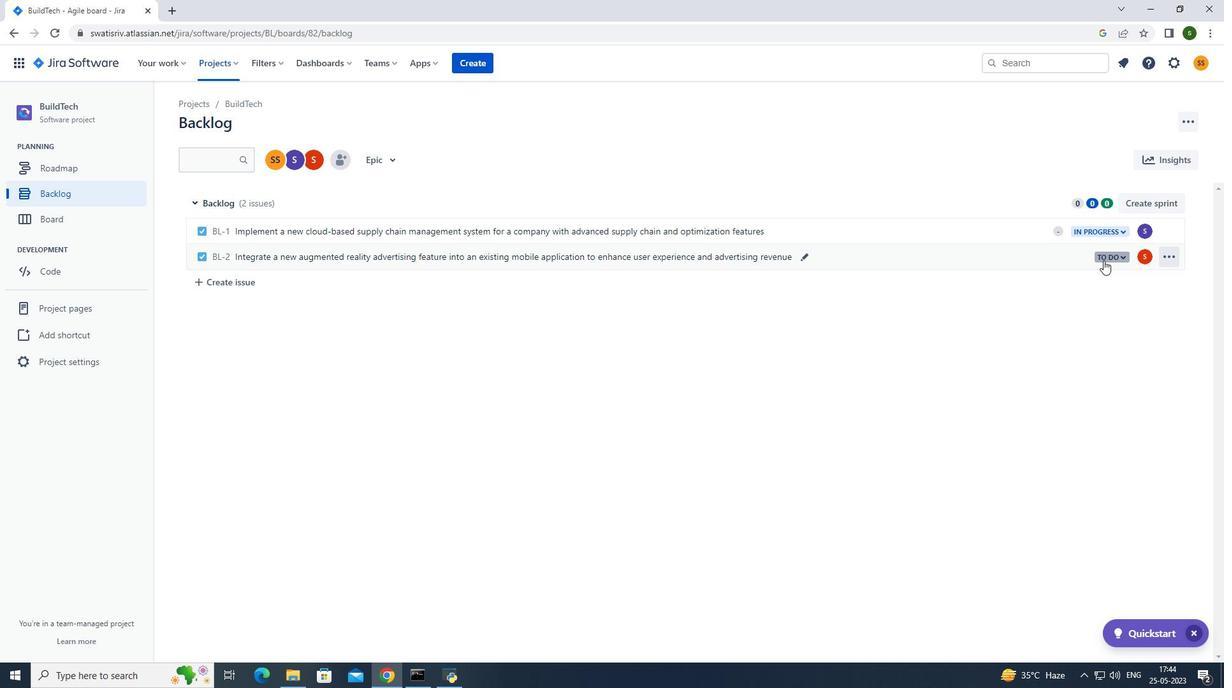 
Action: Mouse moved to (1084, 277)
Screenshot: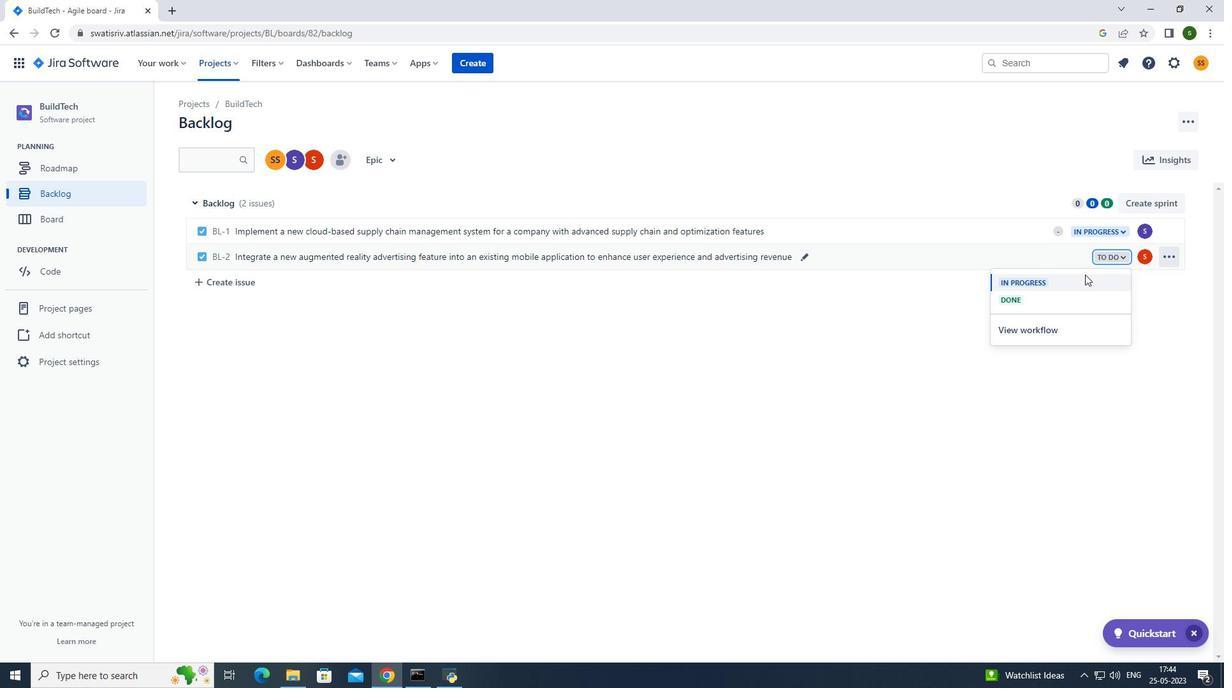 
Action: Mouse pressed left at (1084, 277)
Screenshot: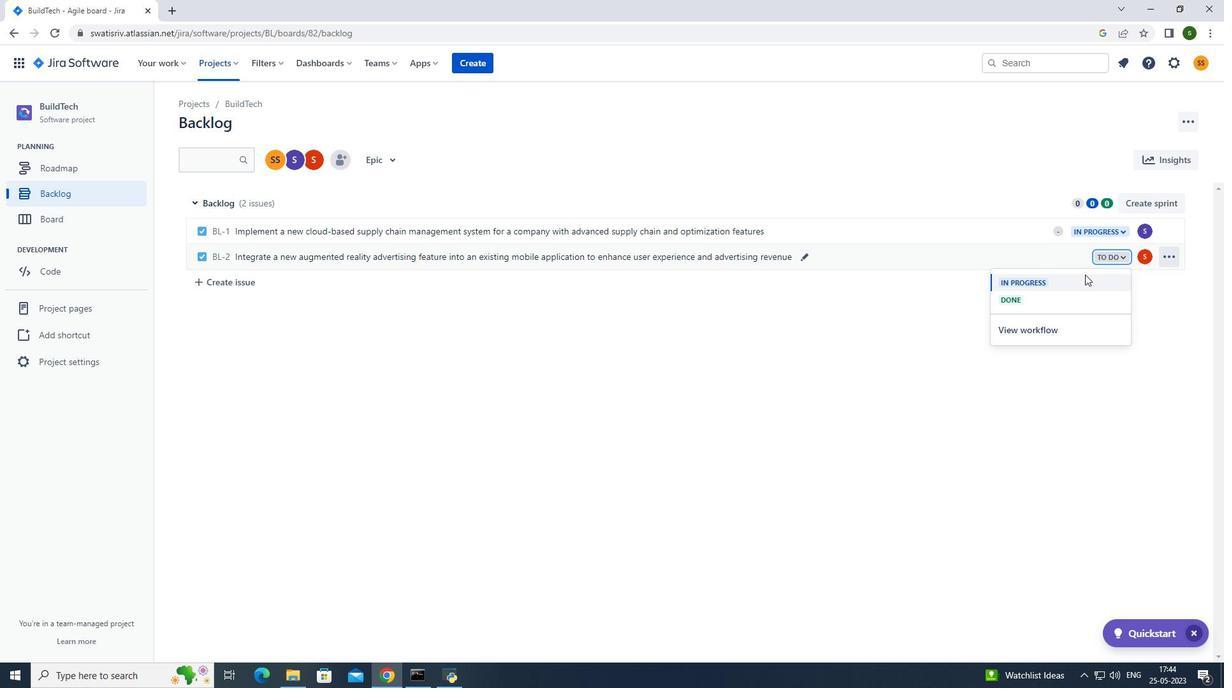 
Action: Mouse moved to (759, 144)
Screenshot: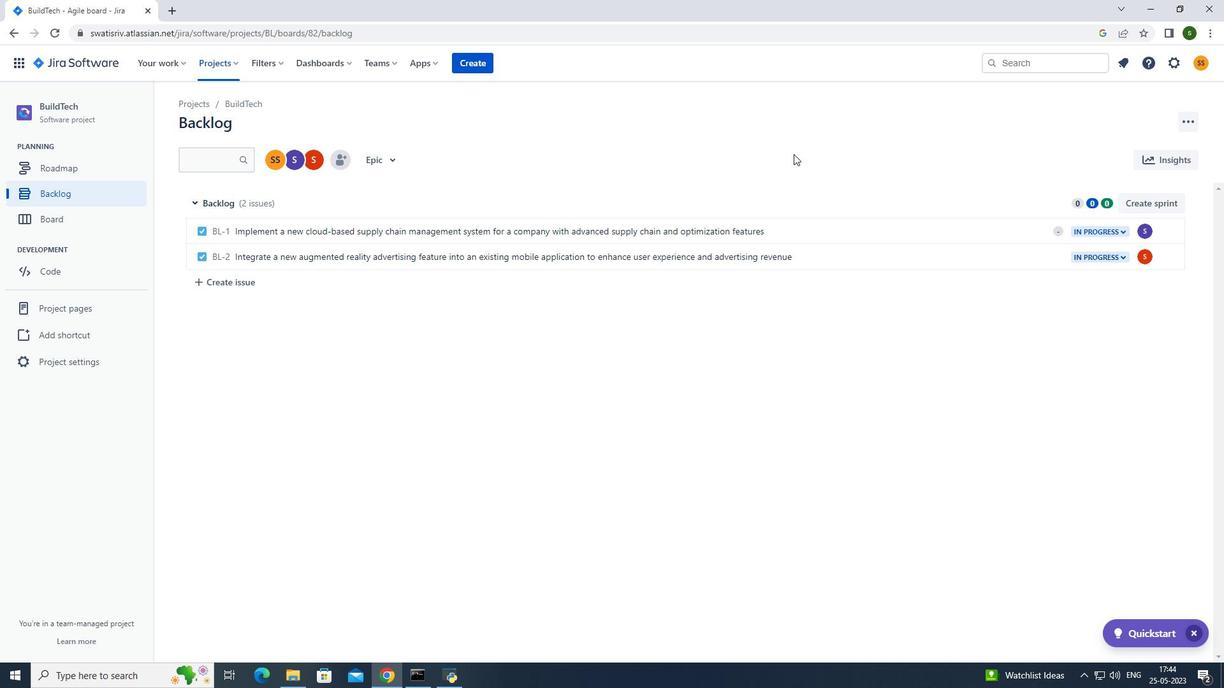 
Action: Mouse pressed left at (759, 144)
Screenshot: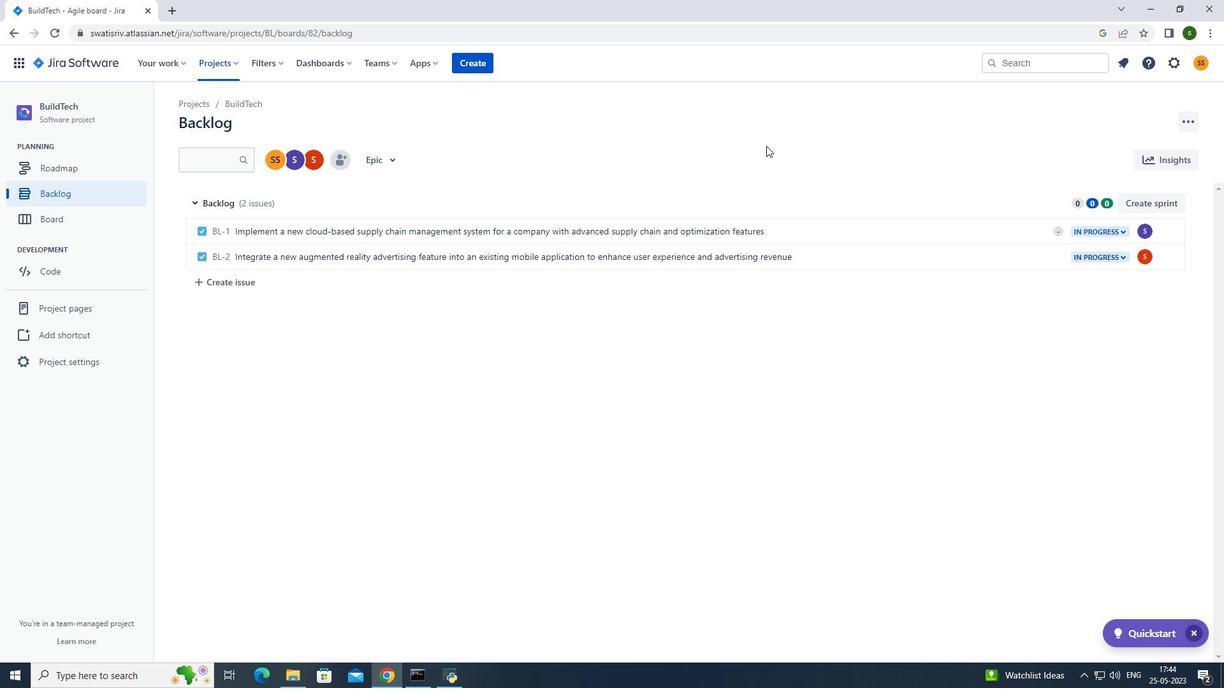 
